 Task: Search one way flight ticket for 2 adults, 2 children, 2 infants in seat in first from Arcata/eureka: California Redwood Coast-humboldt County Airport to Gillette: Gillette Campbell County Airport on 5-1-2023. Choice of flights is Spirit. Number of bags: 2 checked bags. Price is upto 76000. Outbound departure time preference is 22:30.
Action: Mouse moved to (214, 252)
Screenshot: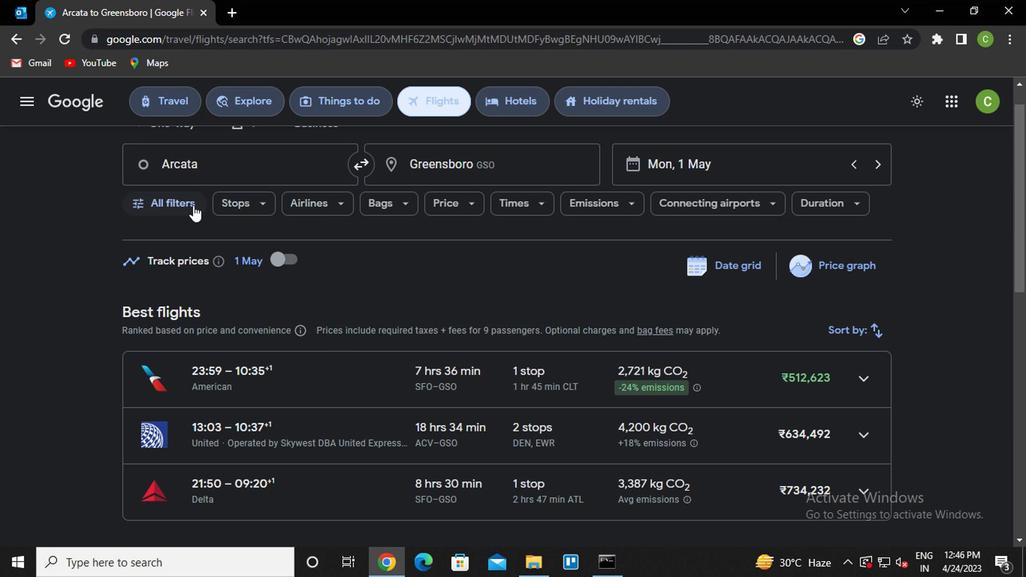
Action: Mouse scrolled (214, 252) with delta (0, 0)
Screenshot: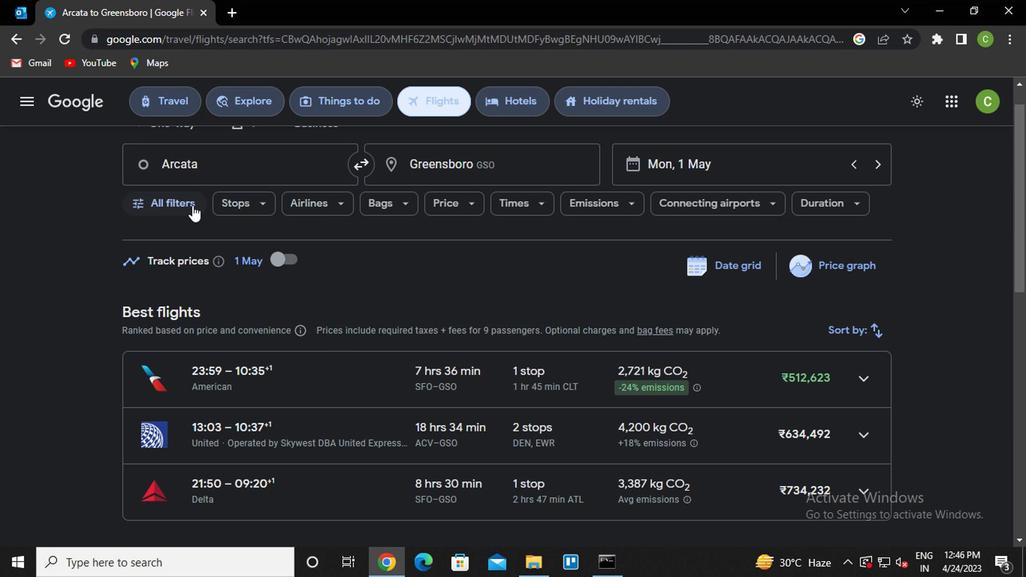 
Action: Mouse scrolled (214, 252) with delta (0, 0)
Screenshot: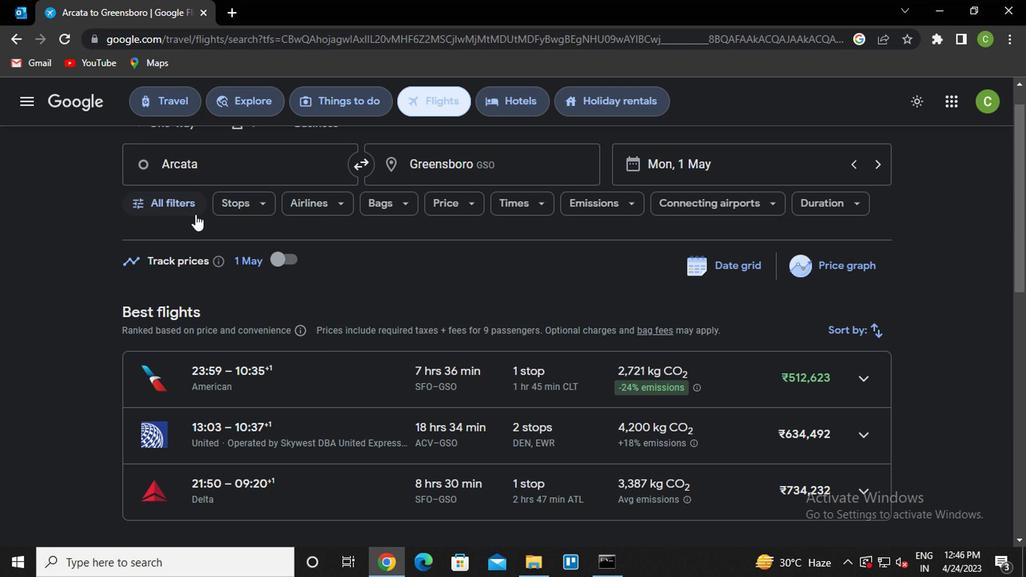 
Action: Mouse scrolled (214, 252) with delta (0, 0)
Screenshot: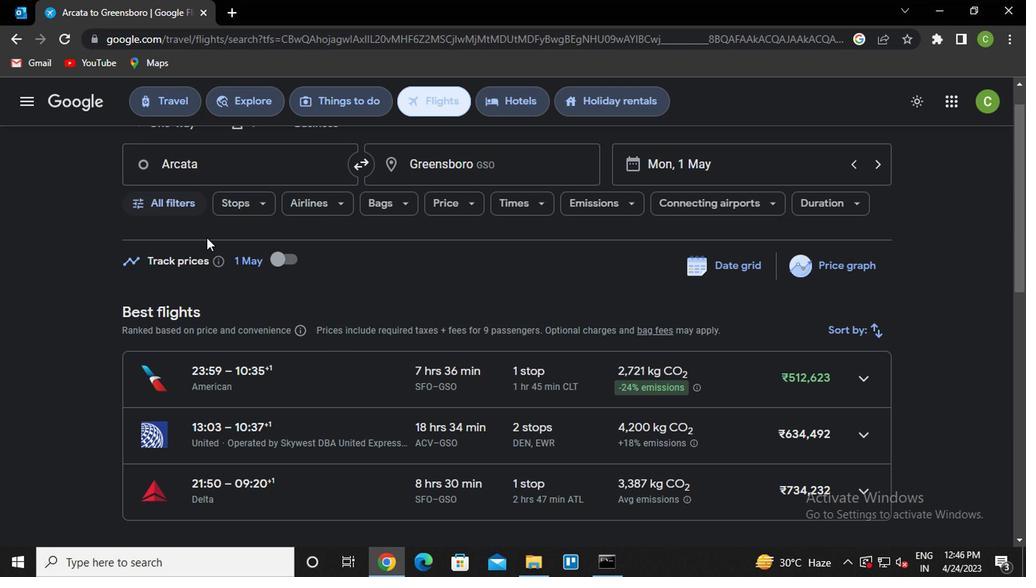 
Action: Mouse scrolled (214, 252) with delta (0, 0)
Screenshot: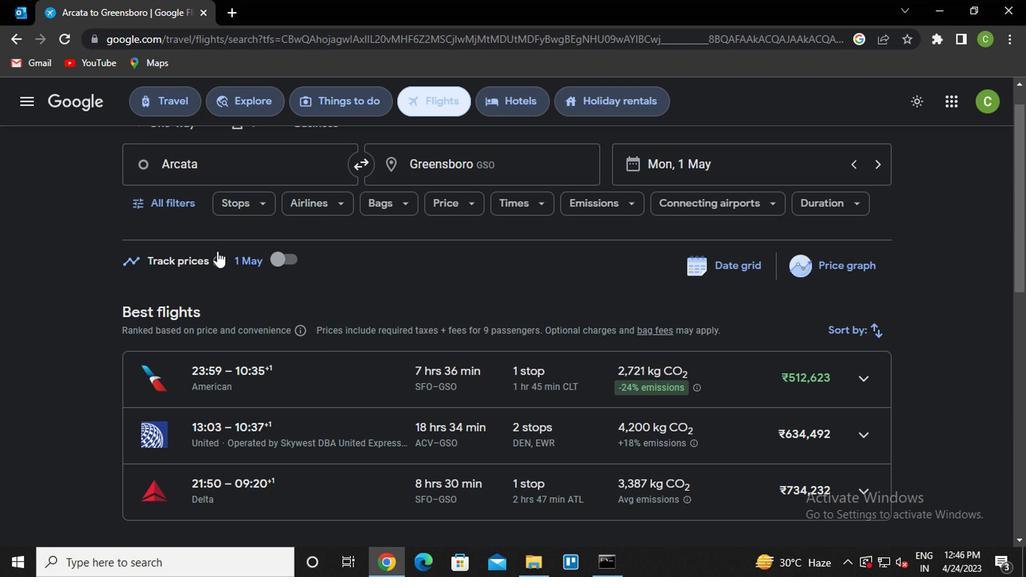 
Action: Mouse scrolled (214, 252) with delta (0, 0)
Screenshot: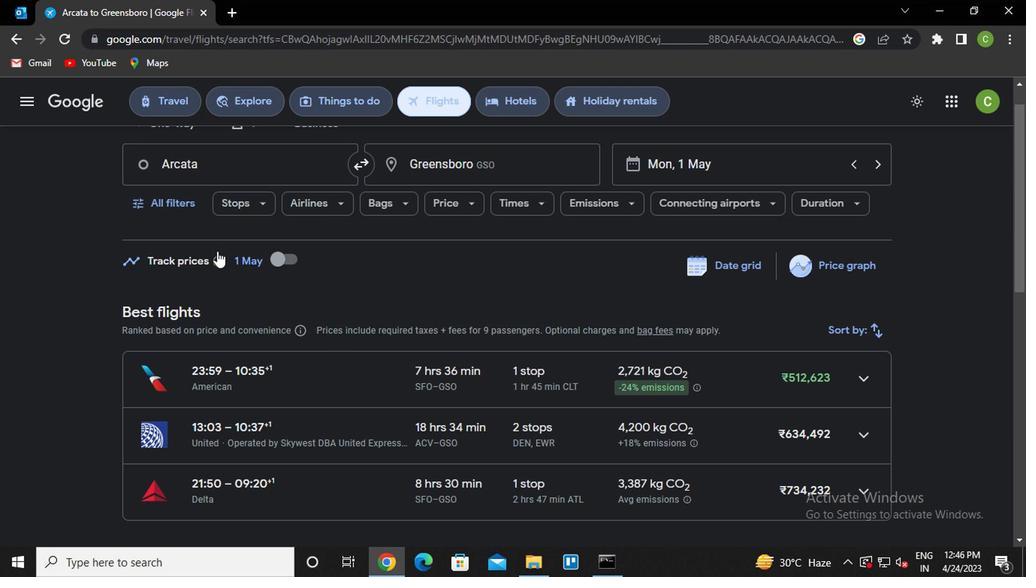 
Action: Mouse moved to (187, 164)
Screenshot: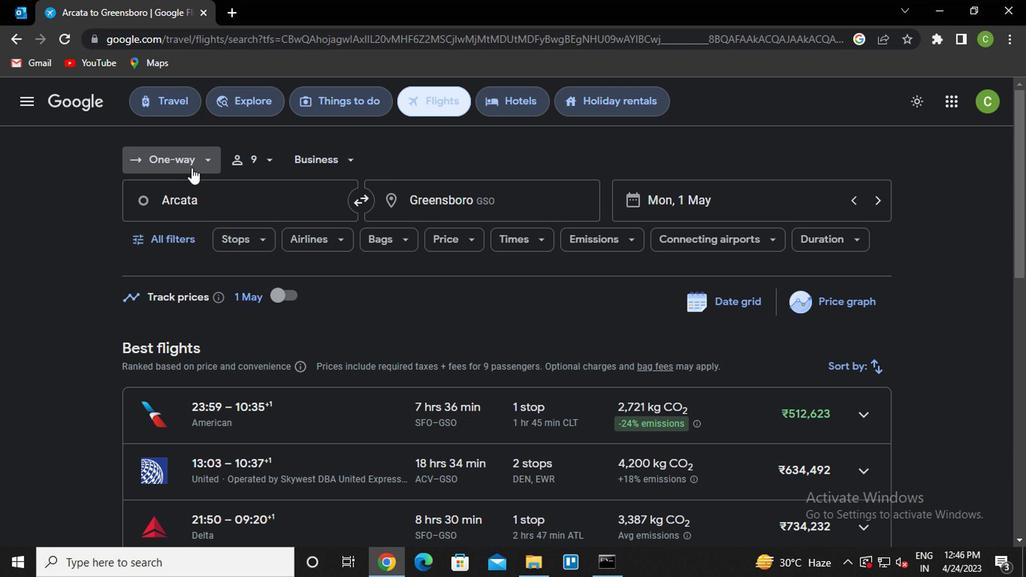 
Action: Mouse pressed left at (187, 164)
Screenshot: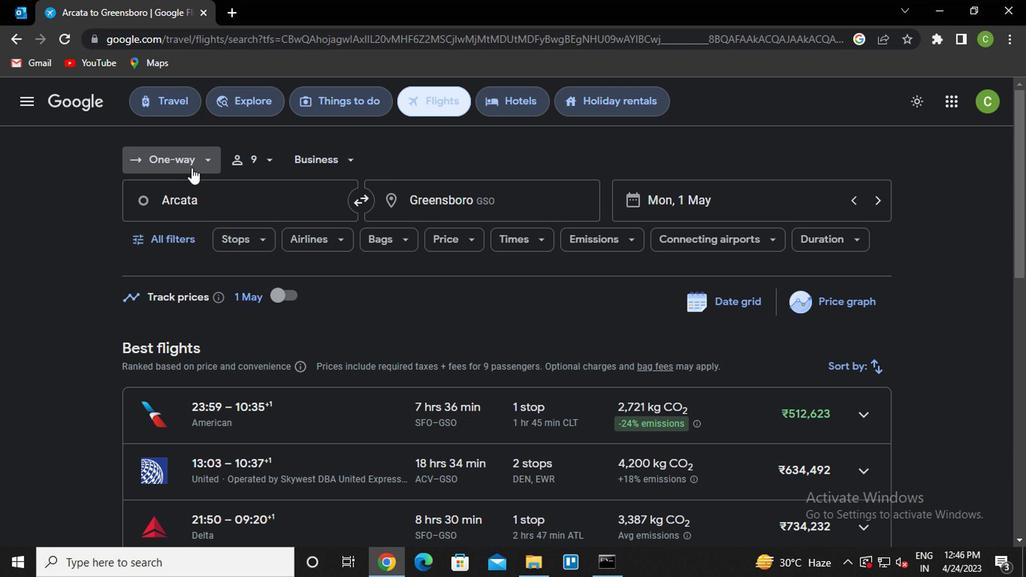 
Action: Mouse moved to (183, 220)
Screenshot: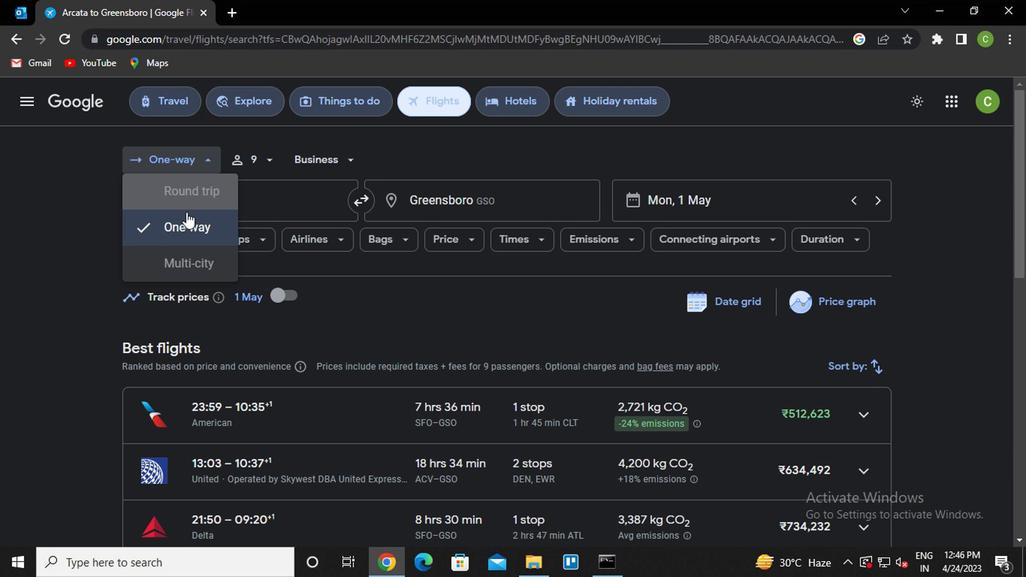 
Action: Mouse pressed left at (183, 220)
Screenshot: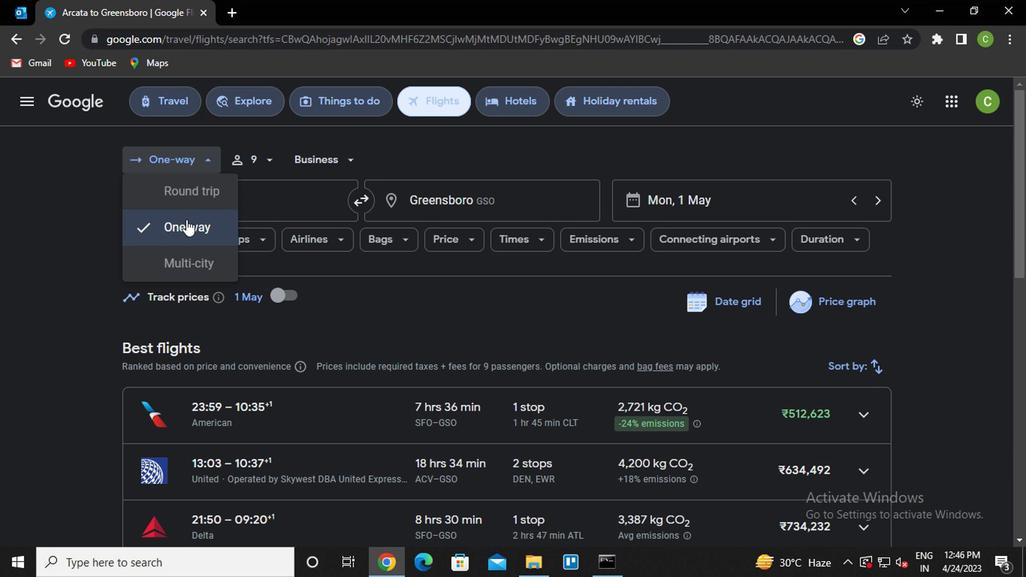 
Action: Mouse moved to (253, 168)
Screenshot: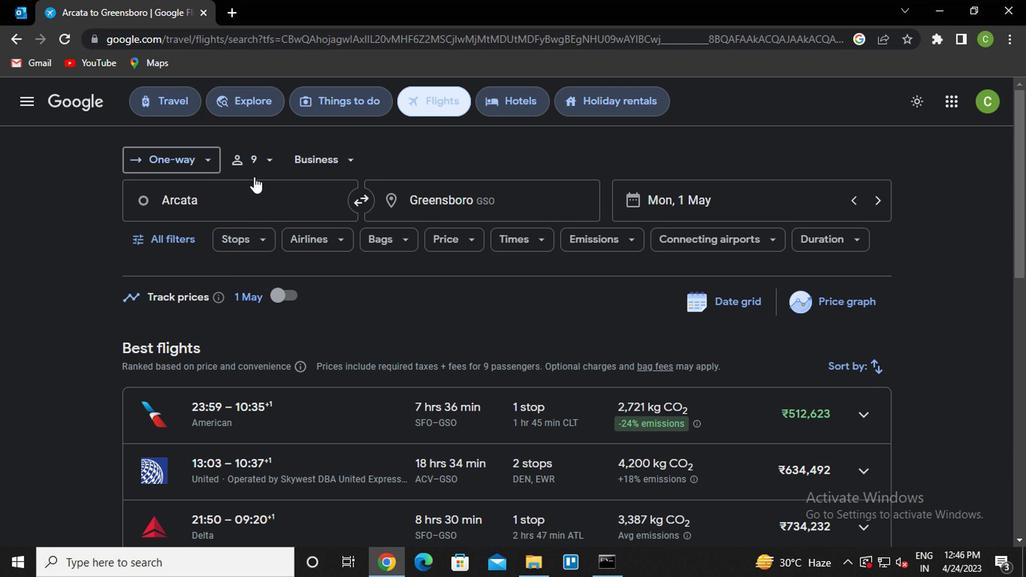 
Action: Mouse pressed left at (253, 168)
Screenshot: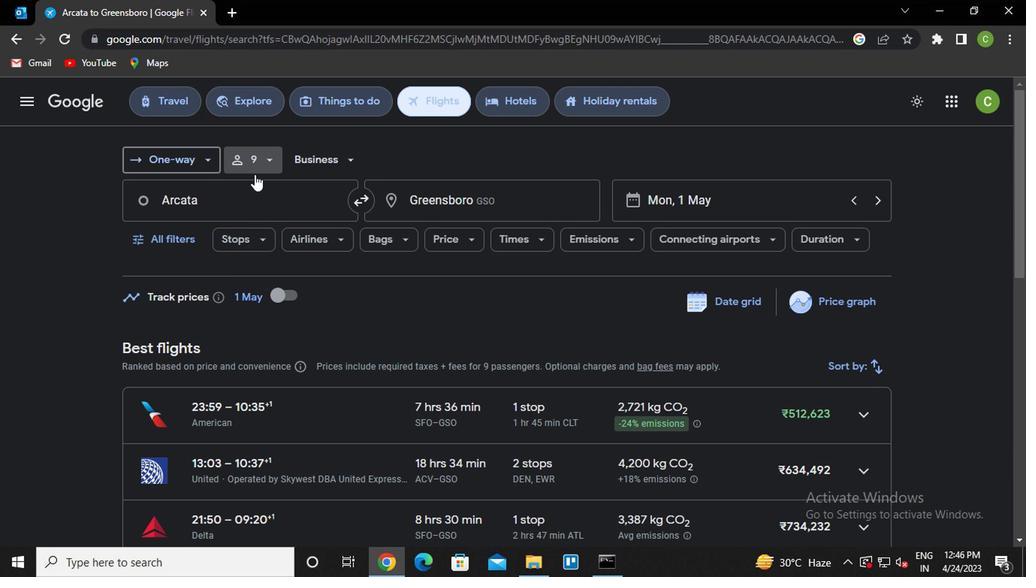 
Action: Mouse moved to (375, 200)
Screenshot: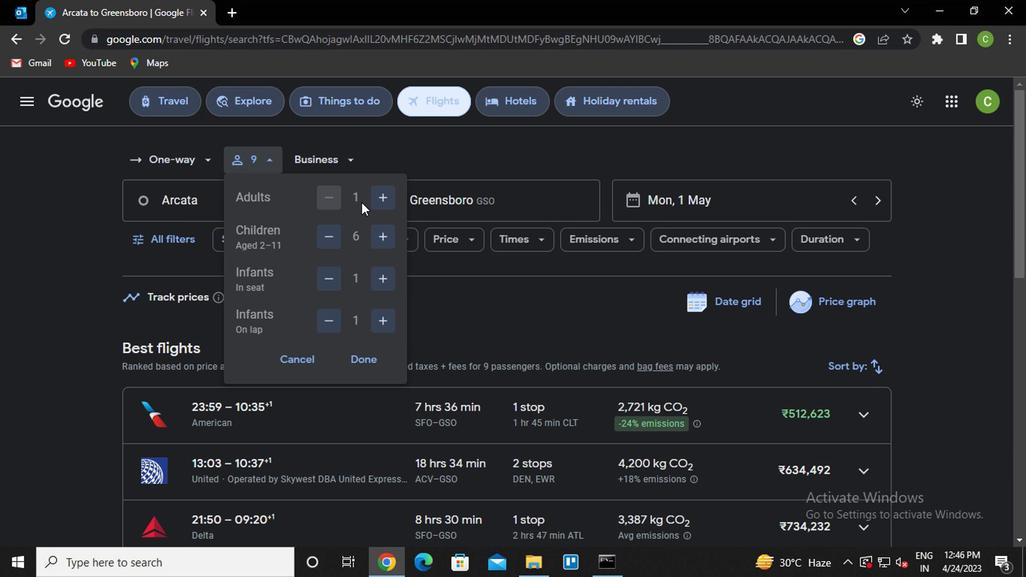 
Action: Mouse pressed left at (375, 200)
Screenshot: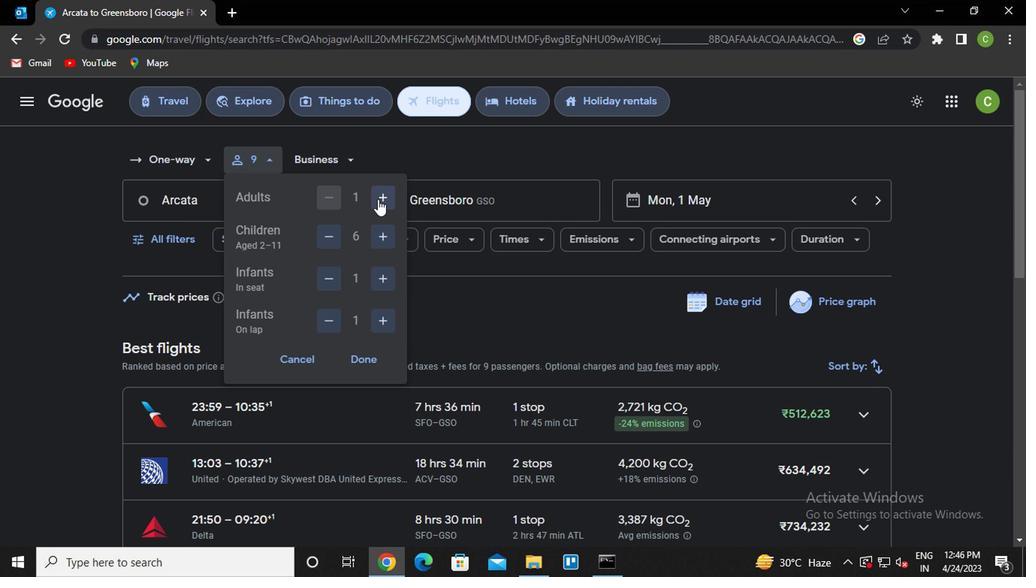 
Action: Mouse moved to (325, 229)
Screenshot: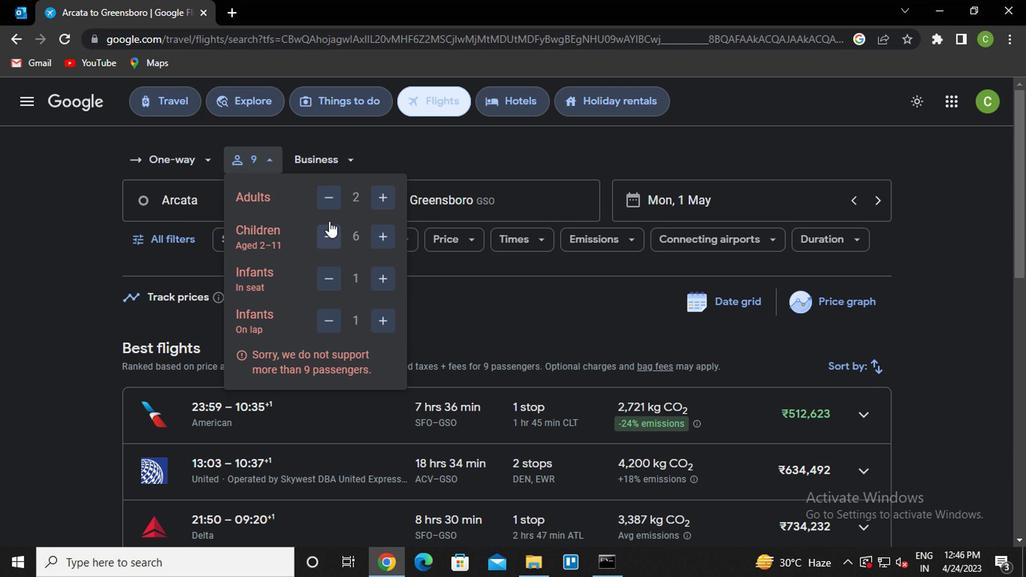 
Action: Mouse pressed left at (325, 229)
Screenshot: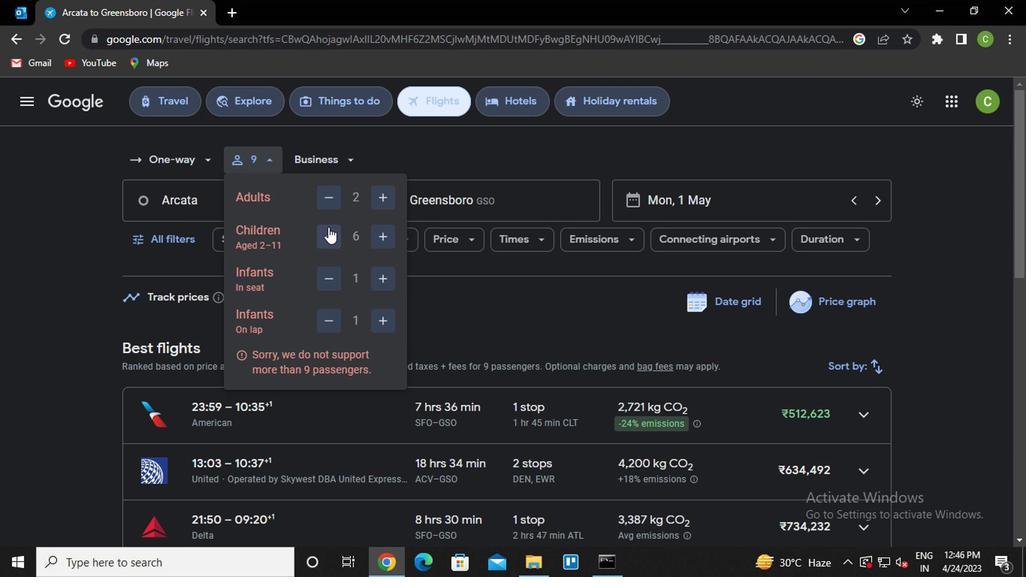 
Action: Mouse pressed left at (325, 229)
Screenshot: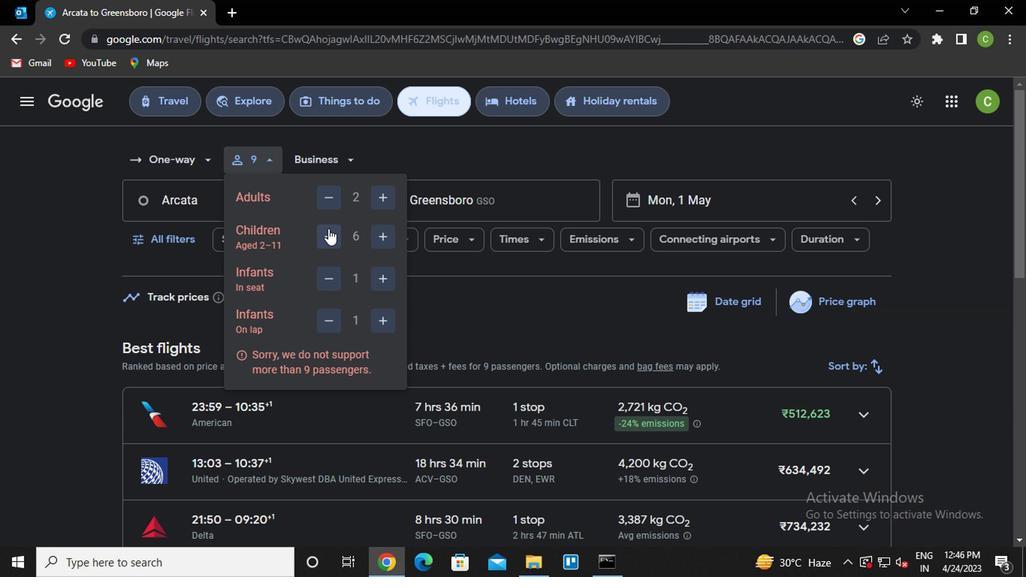 
Action: Mouse pressed left at (325, 229)
Screenshot: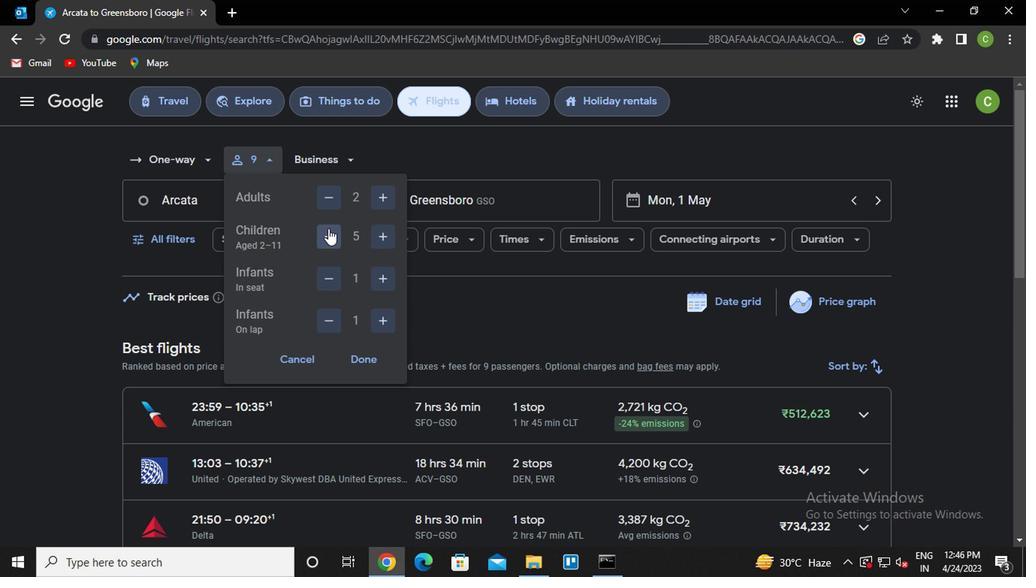 
Action: Mouse pressed left at (325, 229)
Screenshot: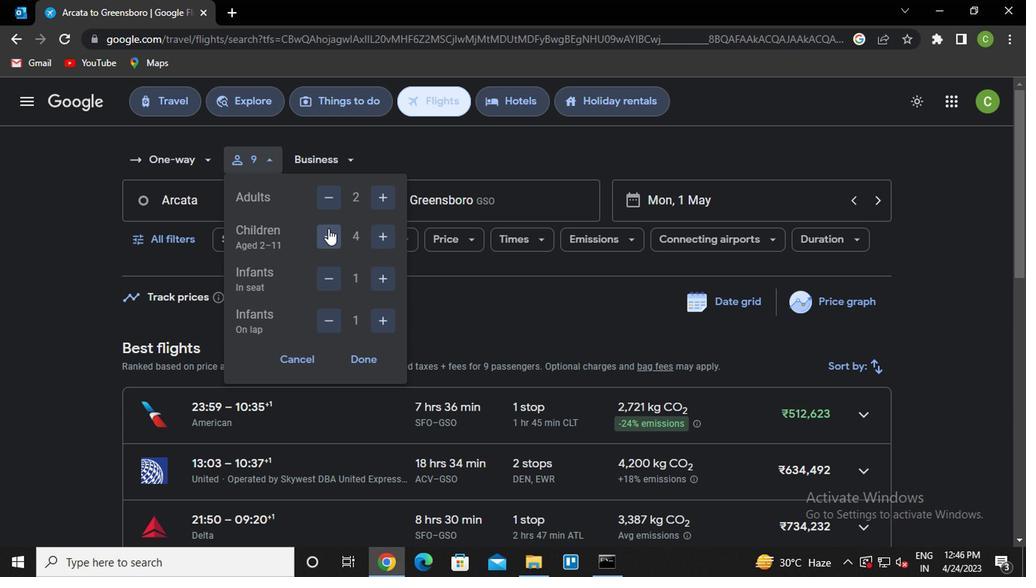 
Action: Mouse moved to (384, 275)
Screenshot: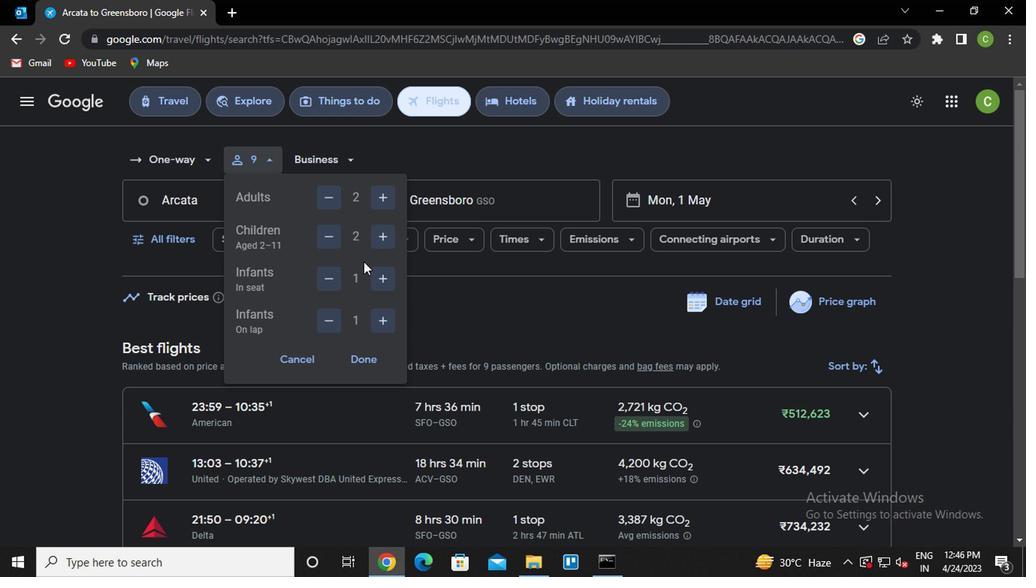 
Action: Mouse pressed left at (384, 275)
Screenshot: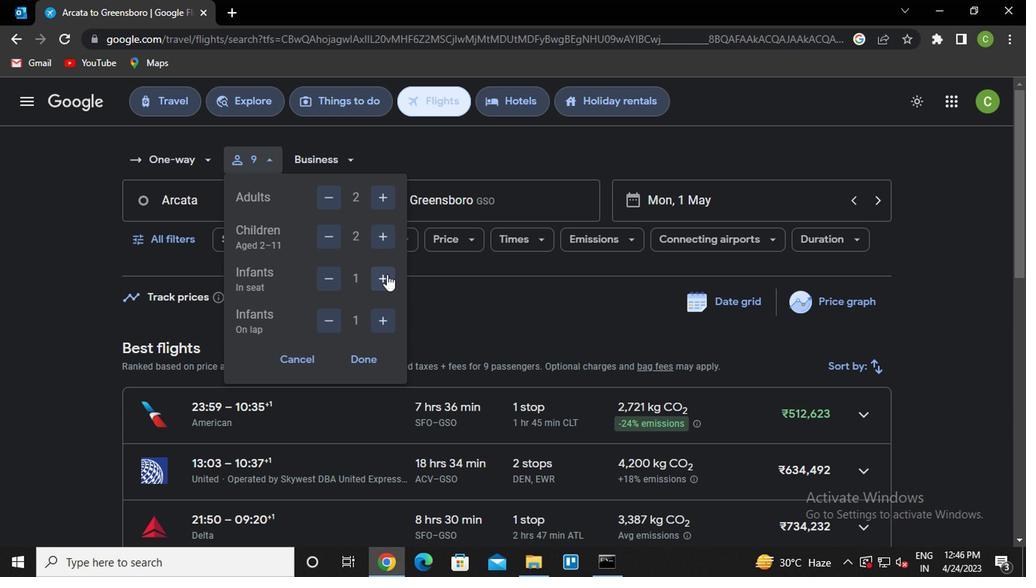 
Action: Mouse moved to (326, 327)
Screenshot: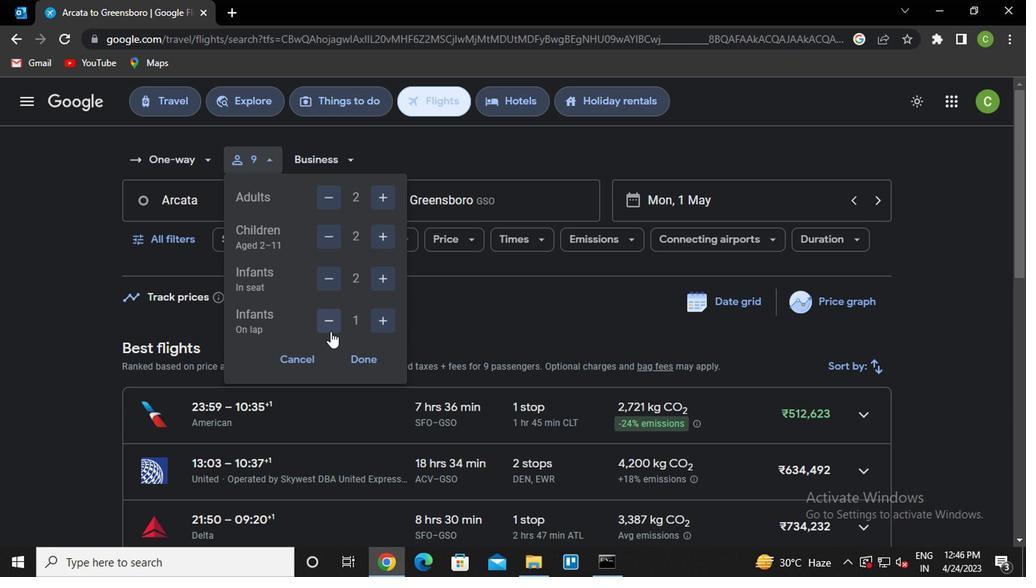 
Action: Mouse pressed left at (326, 327)
Screenshot: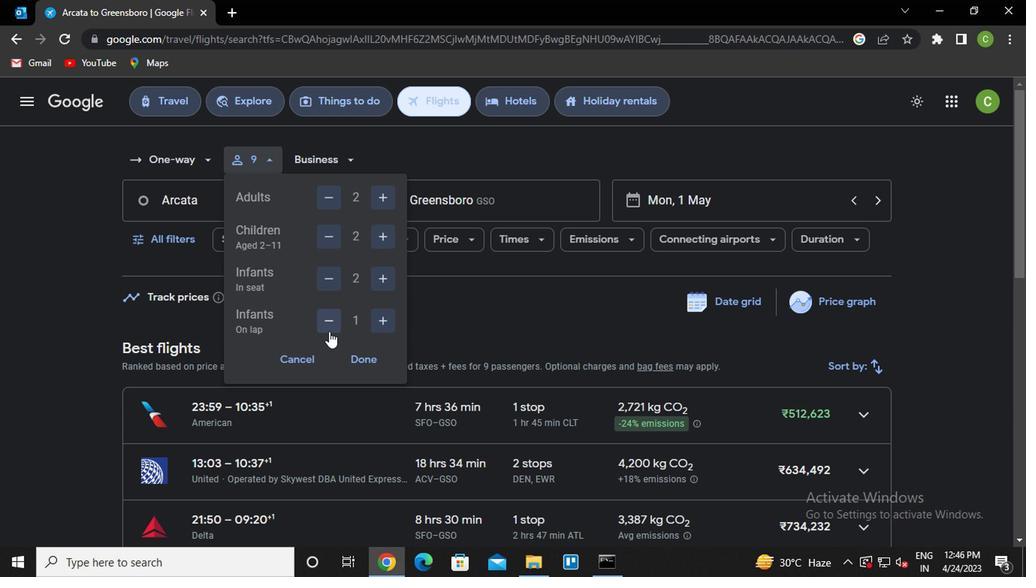 
Action: Mouse moved to (359, 362)
Screenshot: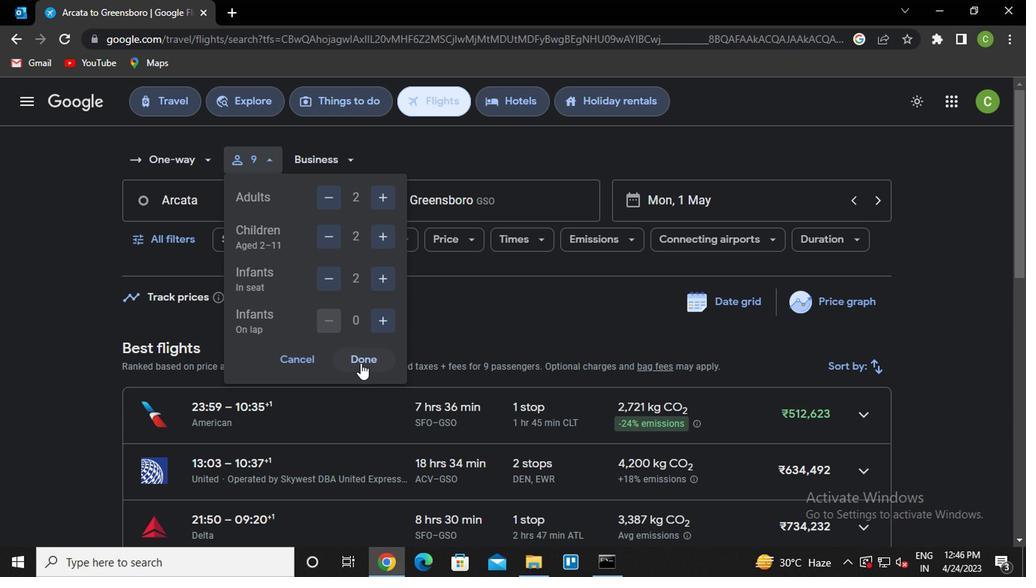 
Action: Mouse pressed left at (359, 362)
Screenshot: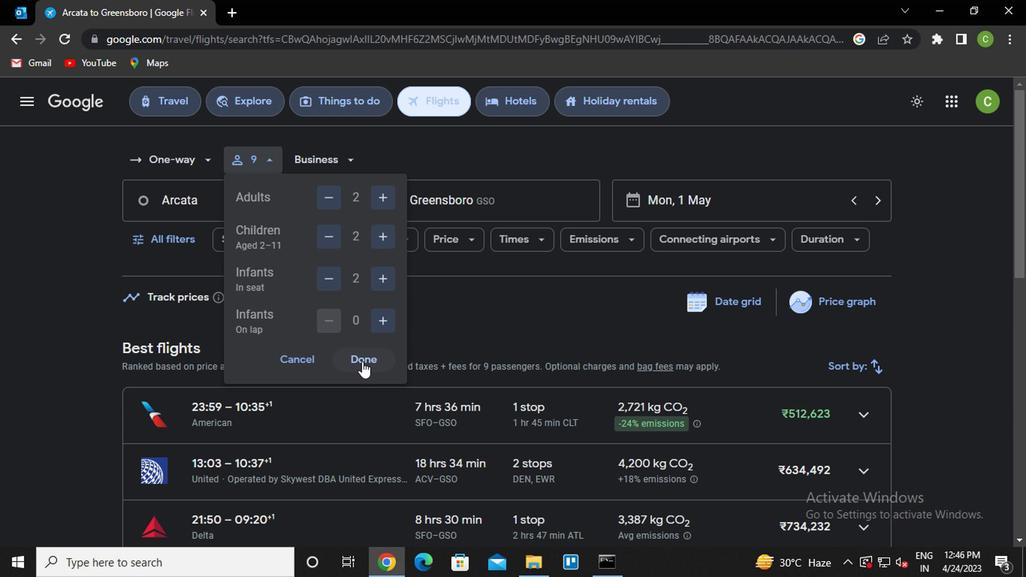 
Action: Mouse moved to (227, 206)
Screenshot: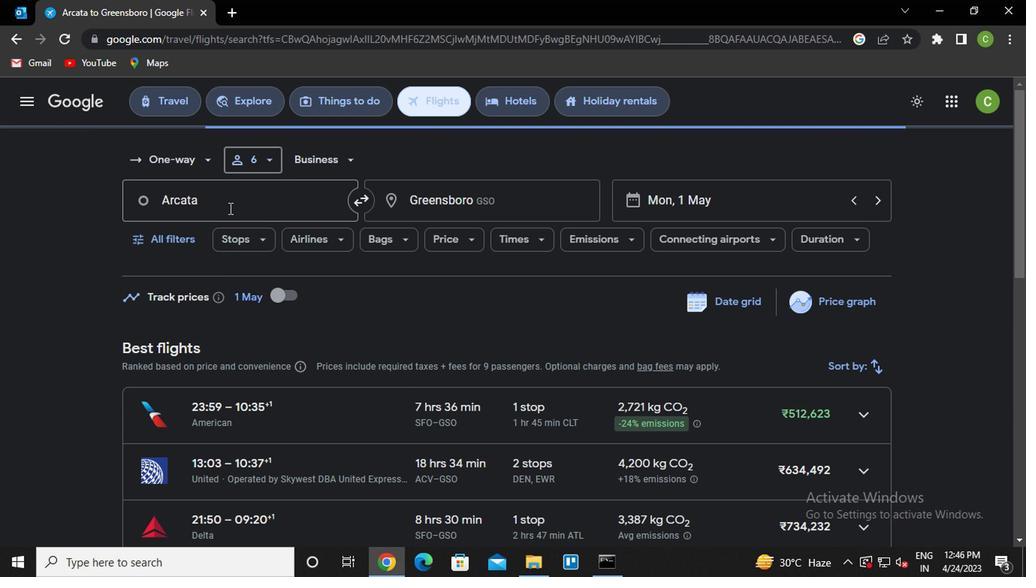 
Action: Mouse pressed left at (227, 206)
Screenshot: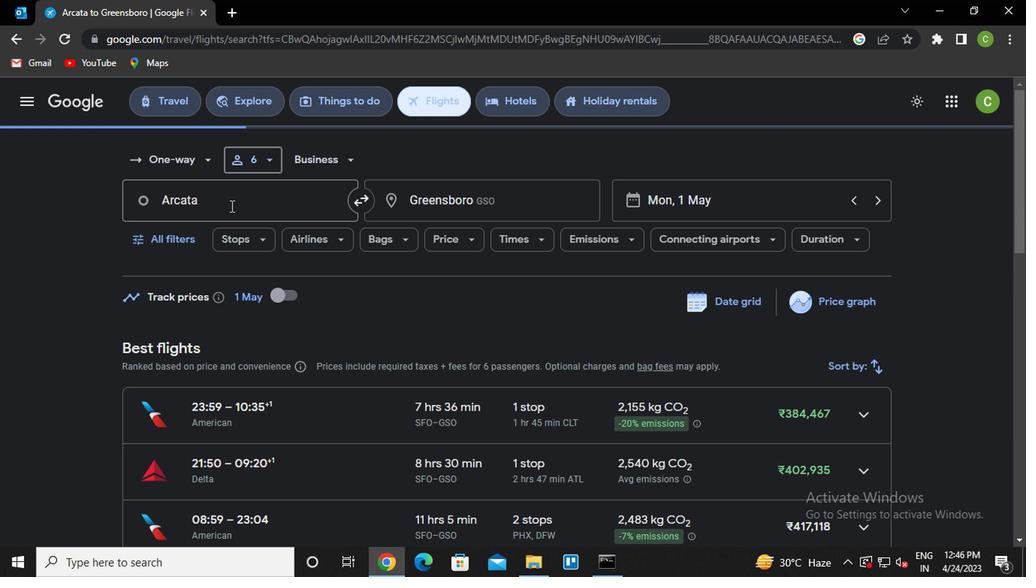
Action: Key pressed a<Key.caps_lock>rcata
Screenshot: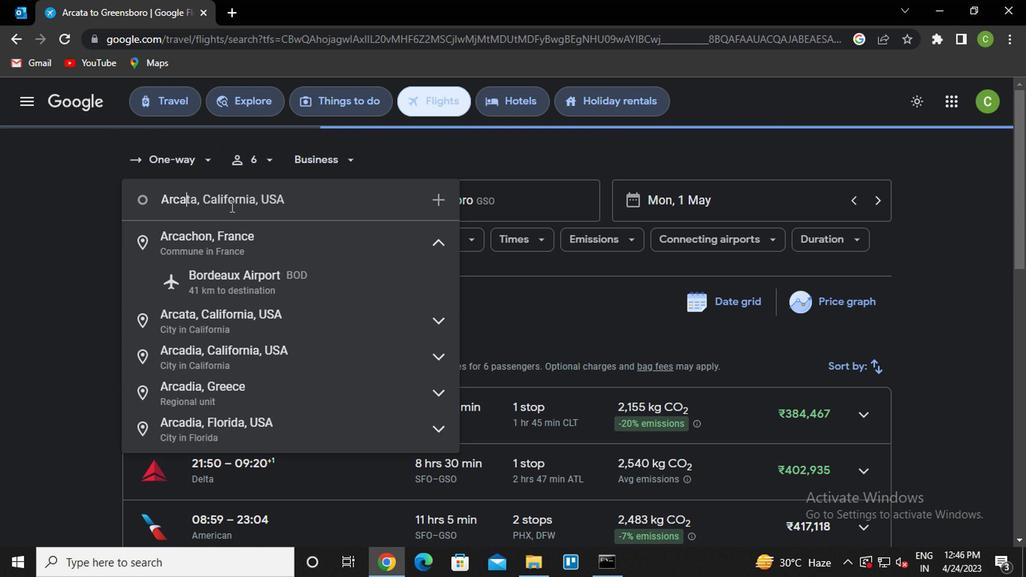 
Action: Mouse moved to (218, 274)
Screenshot: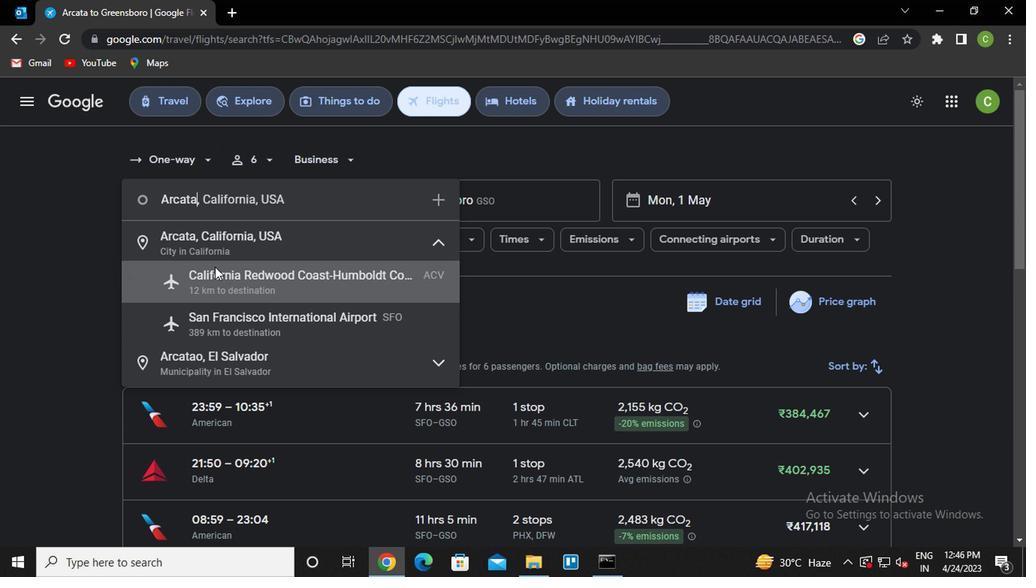 
Action: Mouse pressed left at (218, 274)
Screenshot: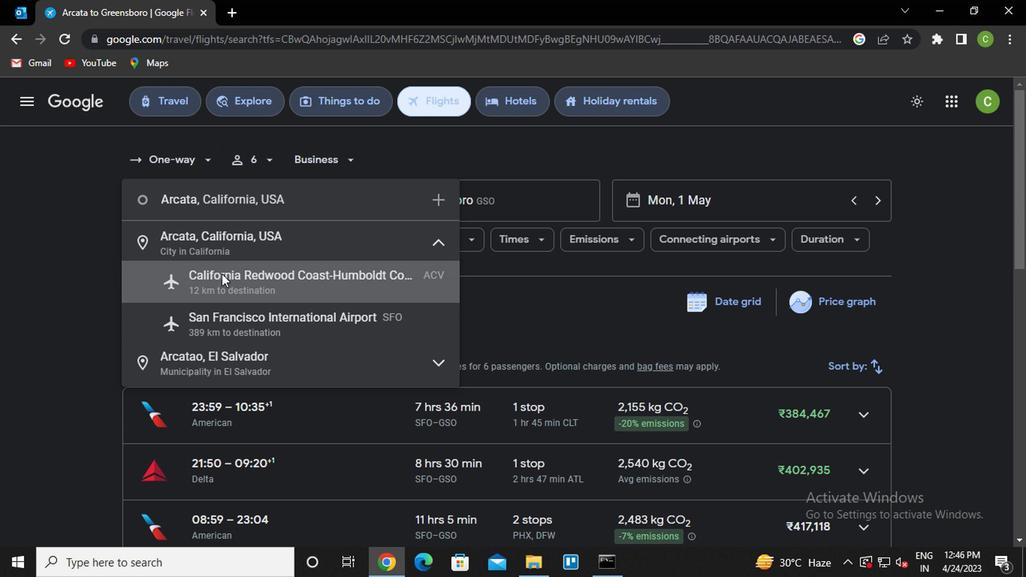 
Action: Mouse moved to (513, 201)
Screenshot: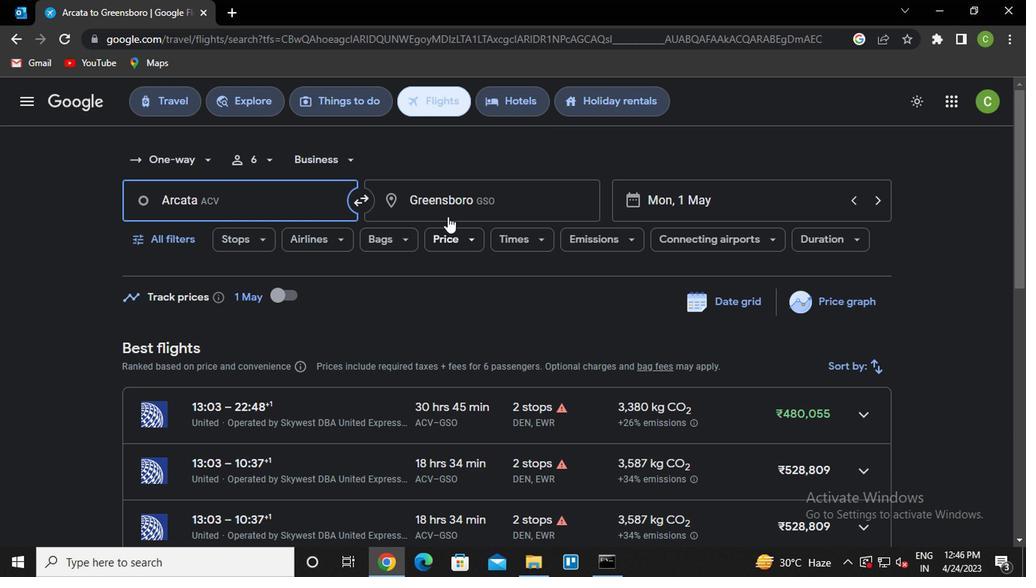 
Action: Mouse pressed left at (513, 201)
Screenshot: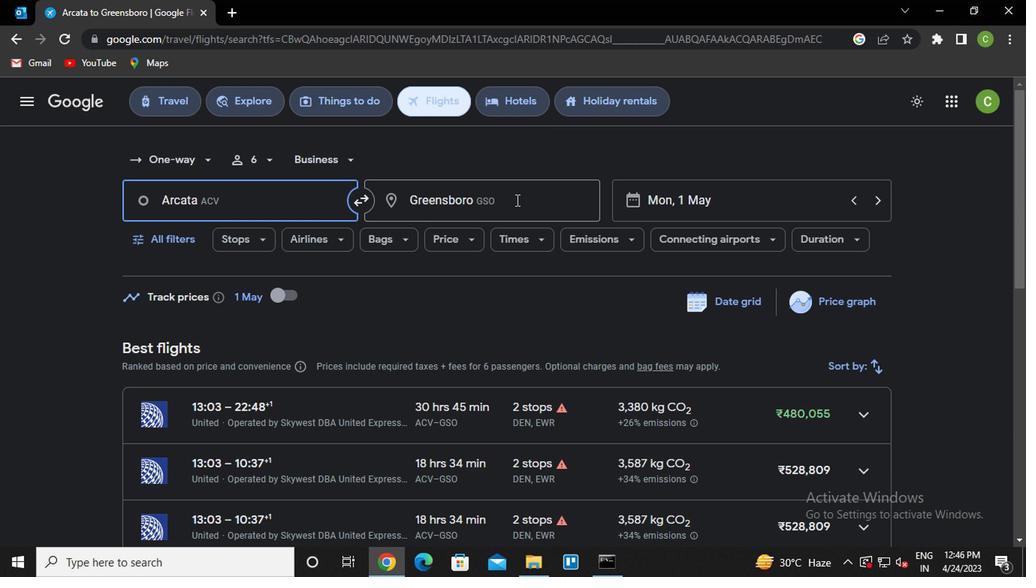 
Action: Key pressed <Key.caps_lock>g<Key.caps_lock>illette
Screenshot: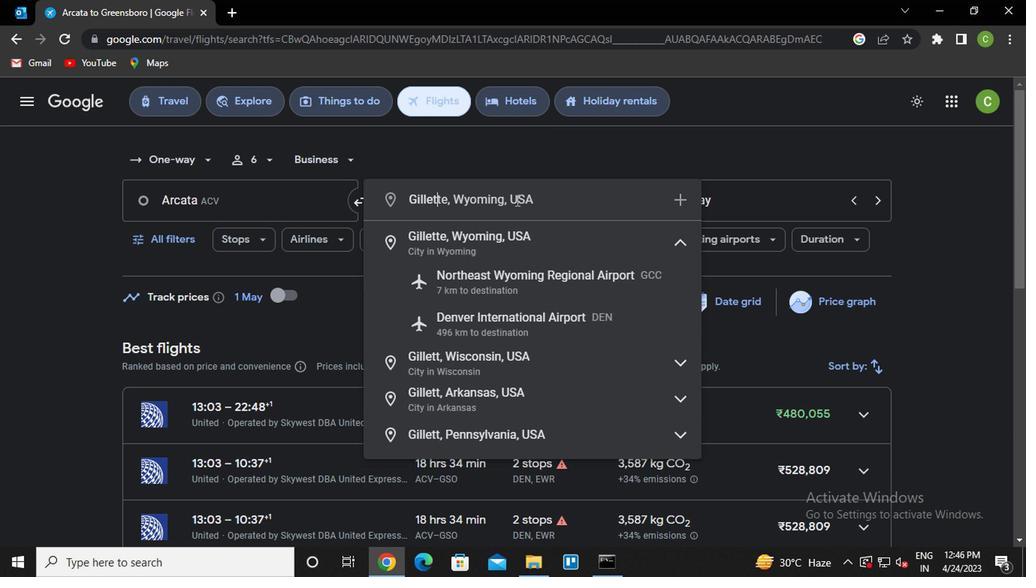 
Action: Mouse moved to (517, 252)
Screenshot: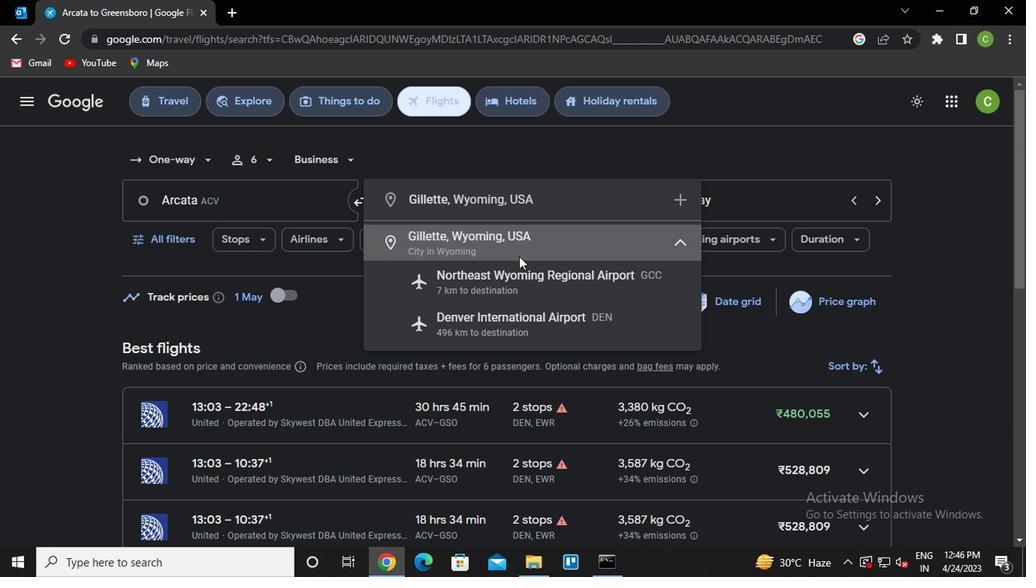 
Action: Mouse pressed left at (517, 252)
Screenshot: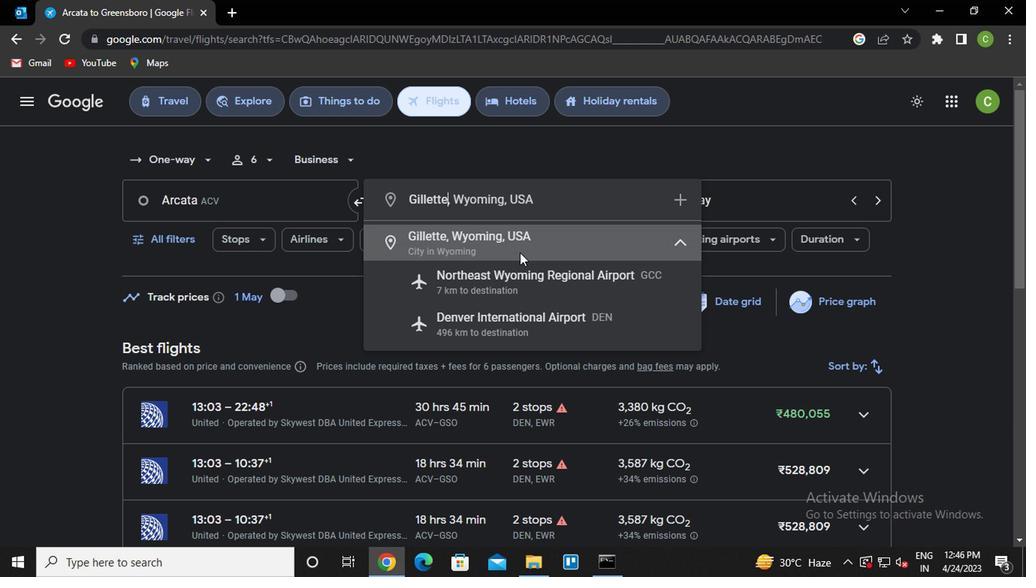 
Action: Mouse moved to (667, 205)
Screenshot: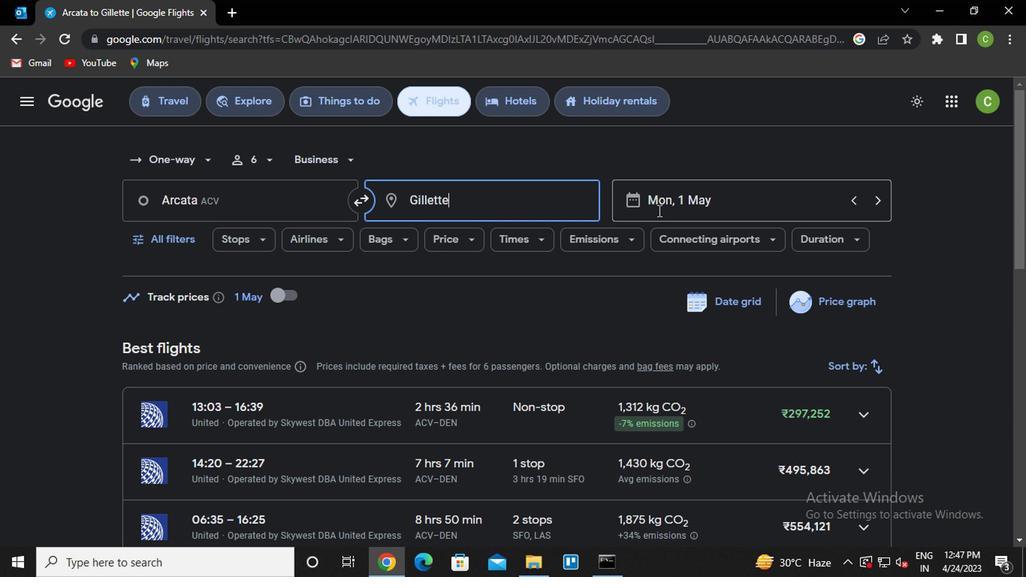 
Action: Mouse pressed left at (667, 205)
Screenshot: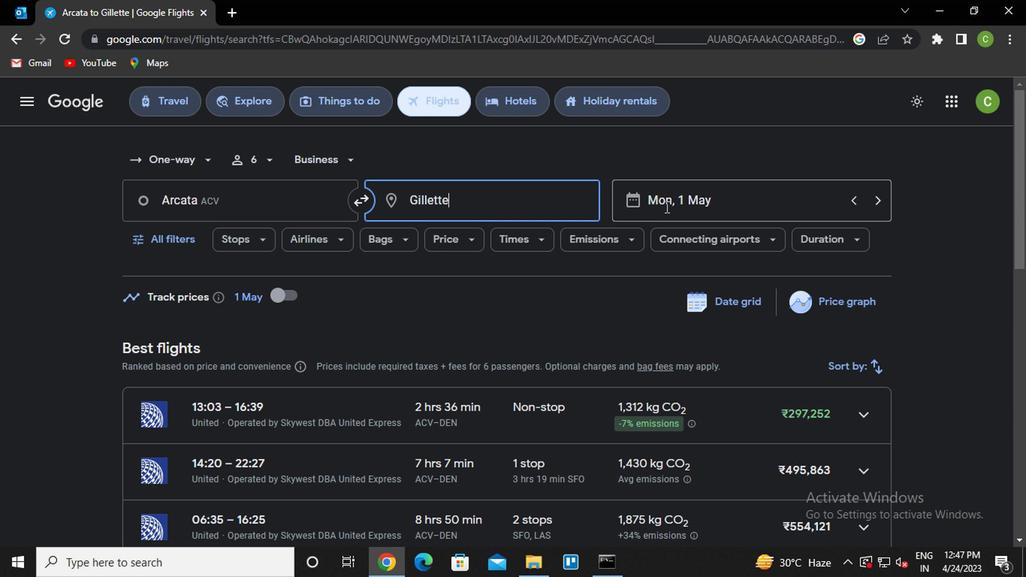
Action: Mouse moved to (680, 265)
Screenshot: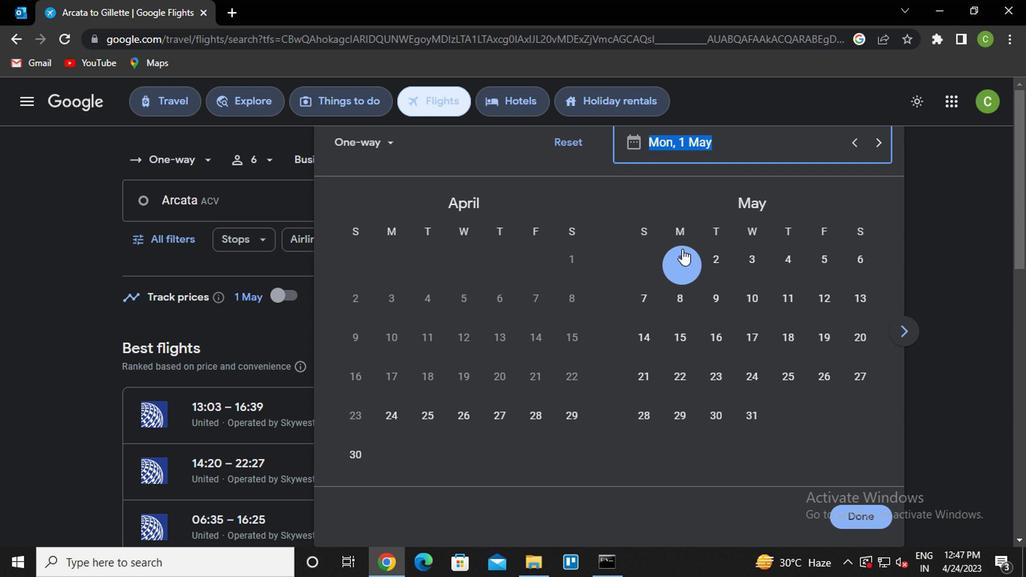 
Action: Mouse pressed left at (680, 265)
Screenshot: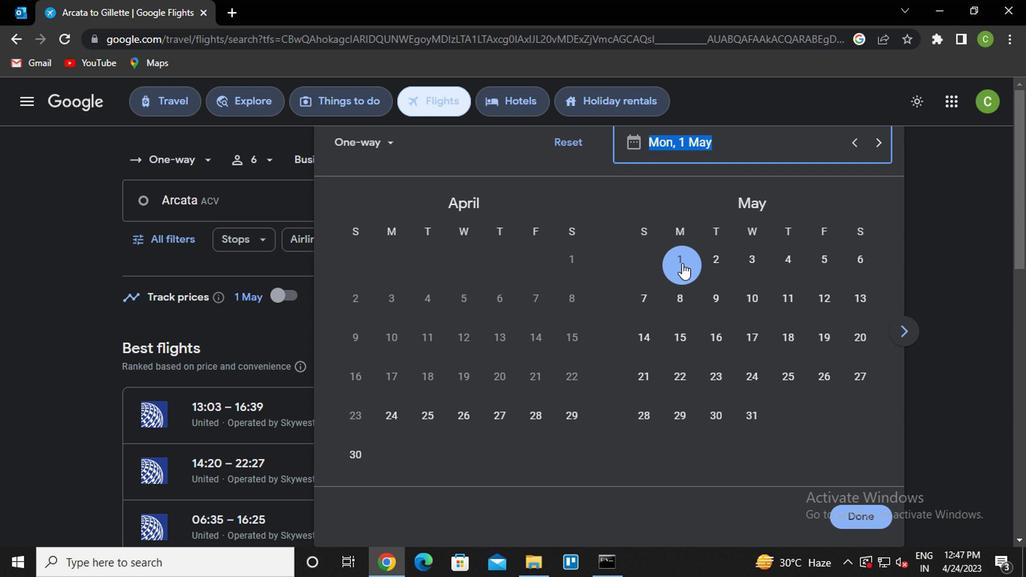 
Action: Mouse moved to (855, 528)
Screenshot: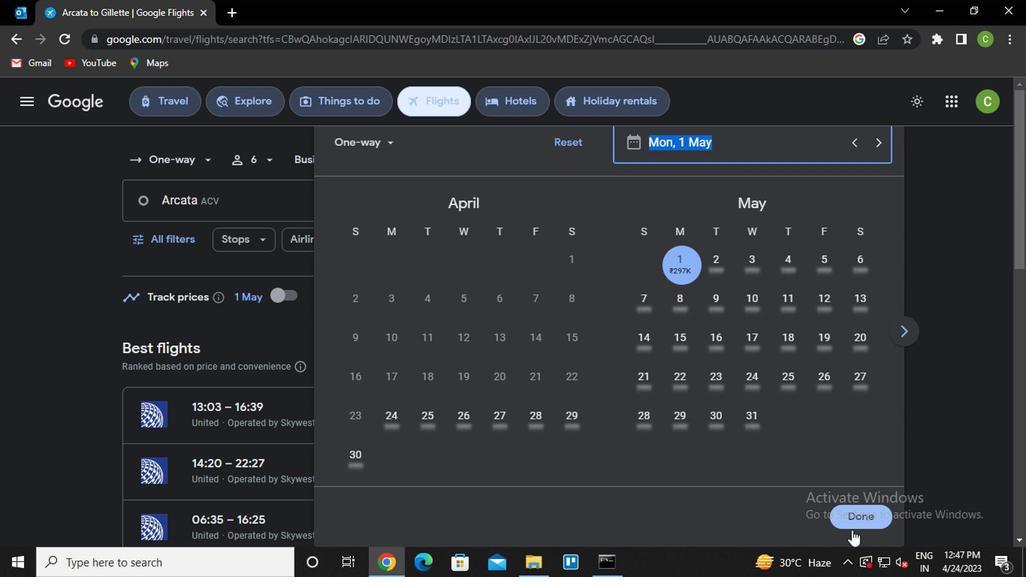 
Action: Mouse pressed left at (855, 528)
Screenshot: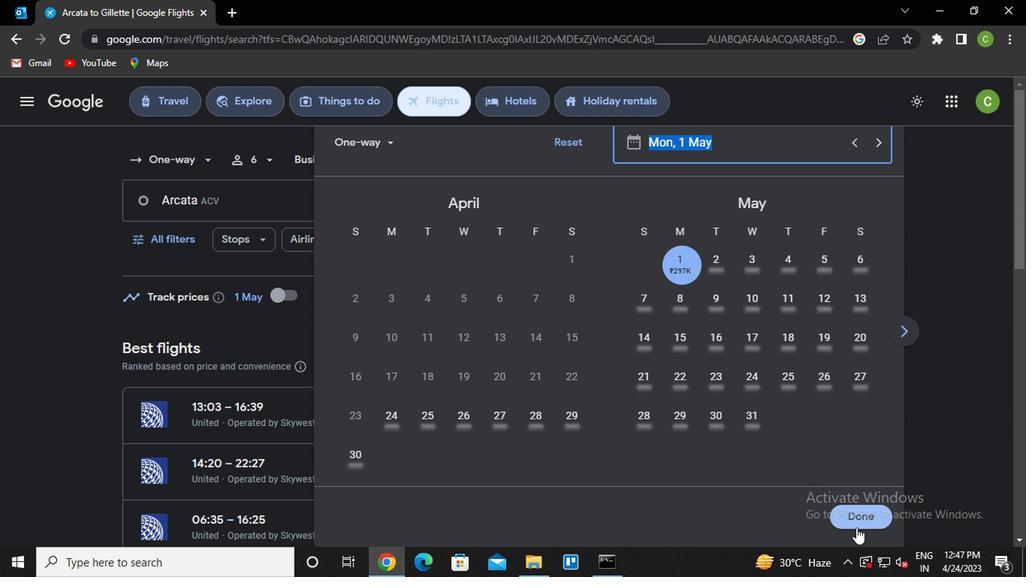 
Action: Mouse moved to (150, 243)
Screenshot: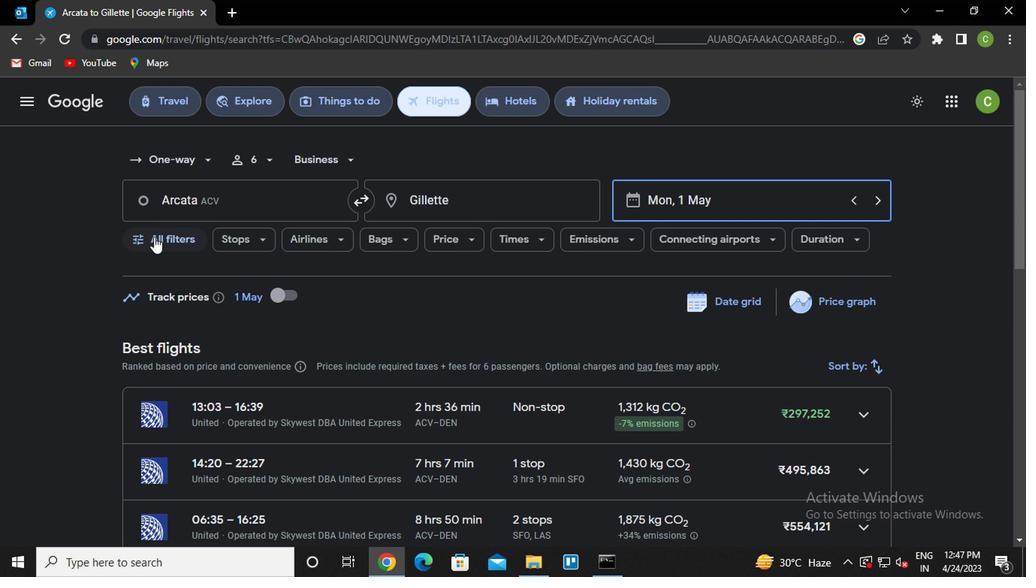 
Action: Mouse pressed left at (150, 243)
Screenshot: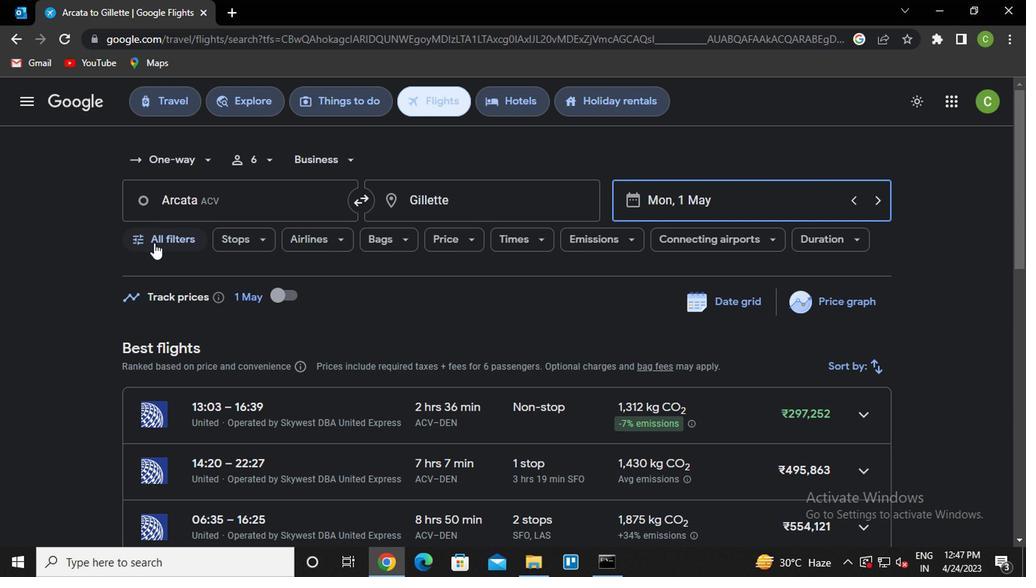 
Action: Mouse moved to (226, 320)
Screenshot: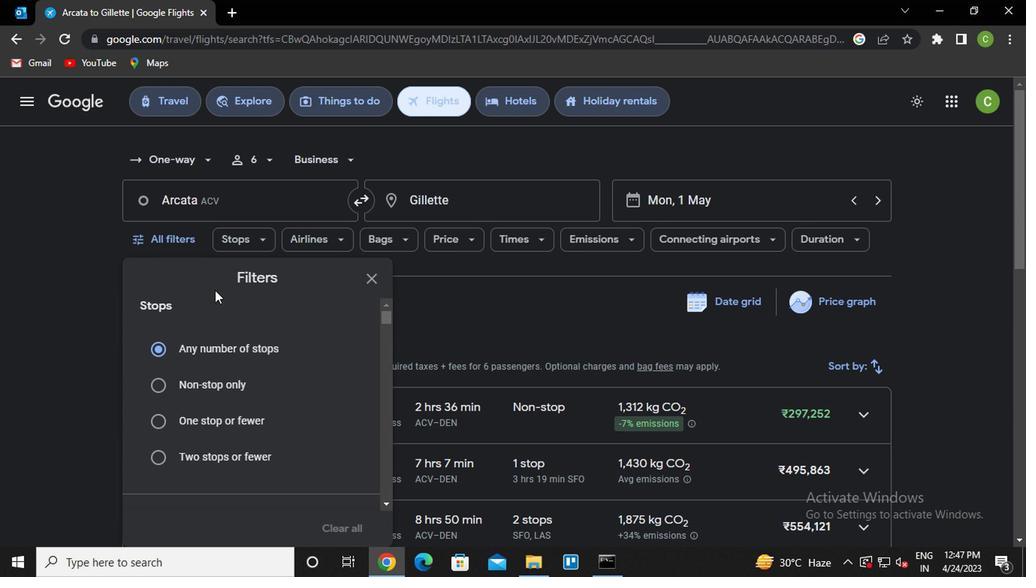
Action: Mouse scrolled (226, 319) with delta (0, 0)
Screenshot: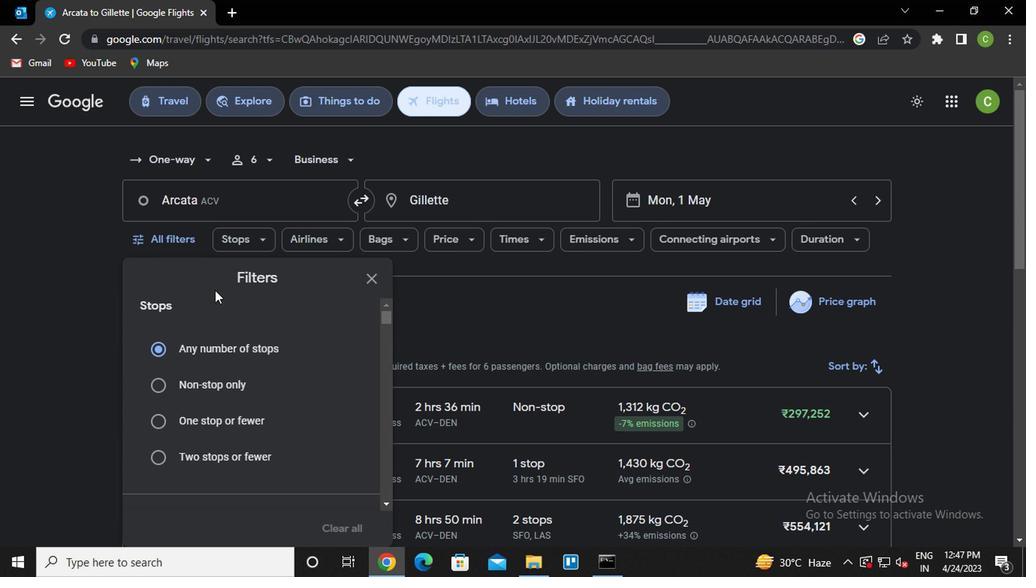 
Action: Mouse moved to (228, 325)
Screenshot: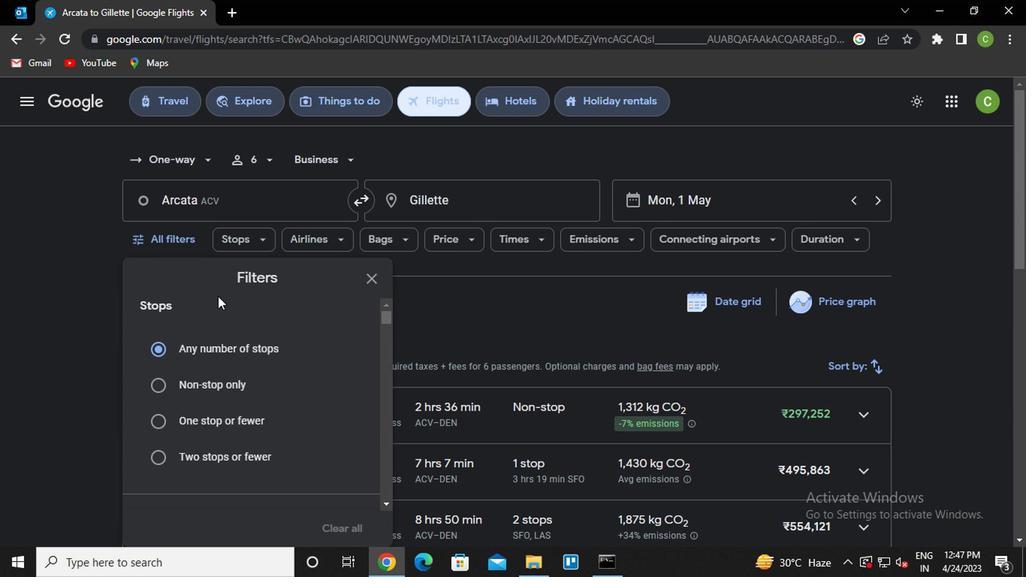 
Action: Mouse scrolled (228, 325) with delta (0, 0)
Screenshot: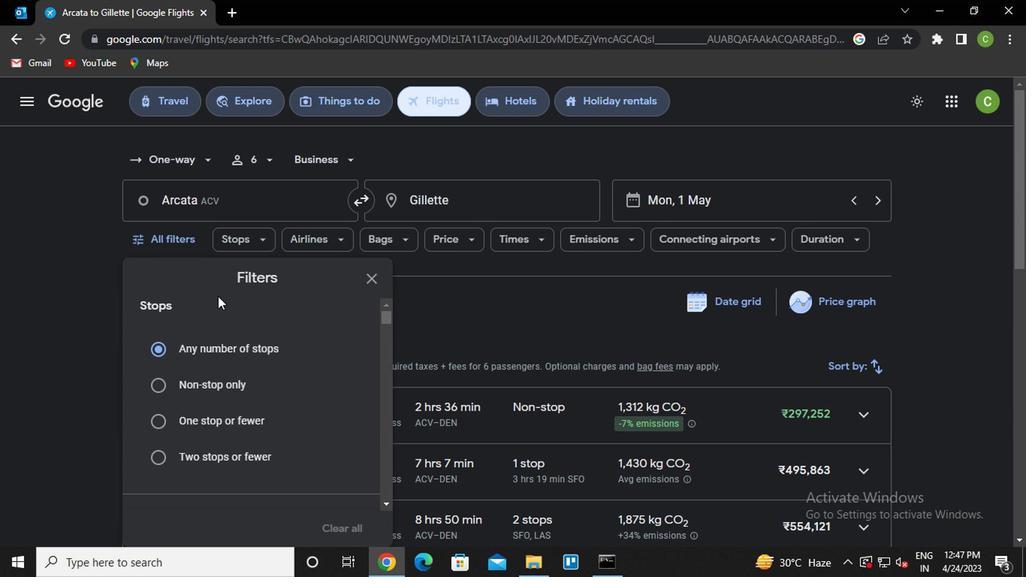 
Action: Mouse moved to (230, 328)
Screenshot: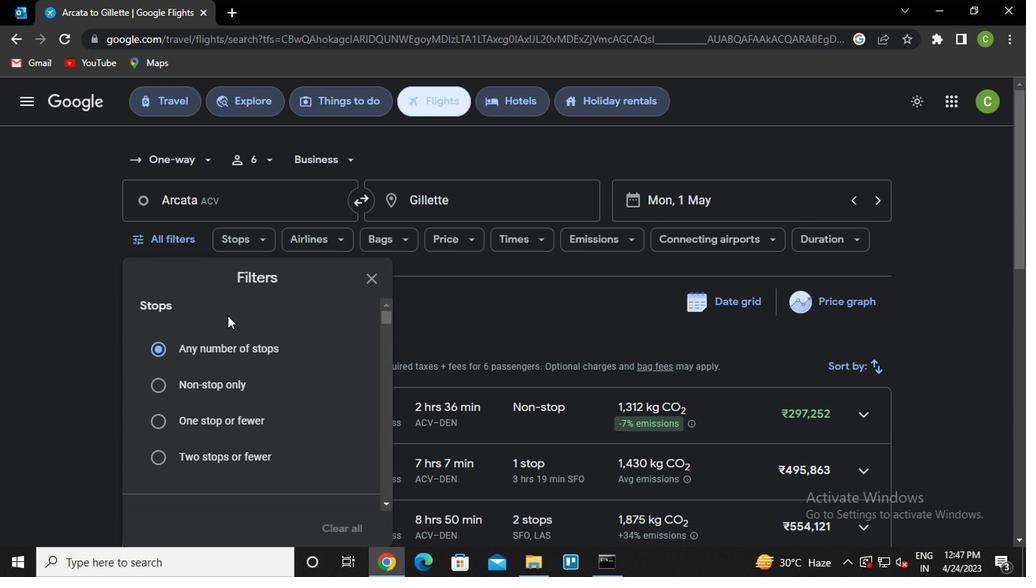
Action: Mouse scrolled (230, 327) with delta (0, -1)
Screenshot: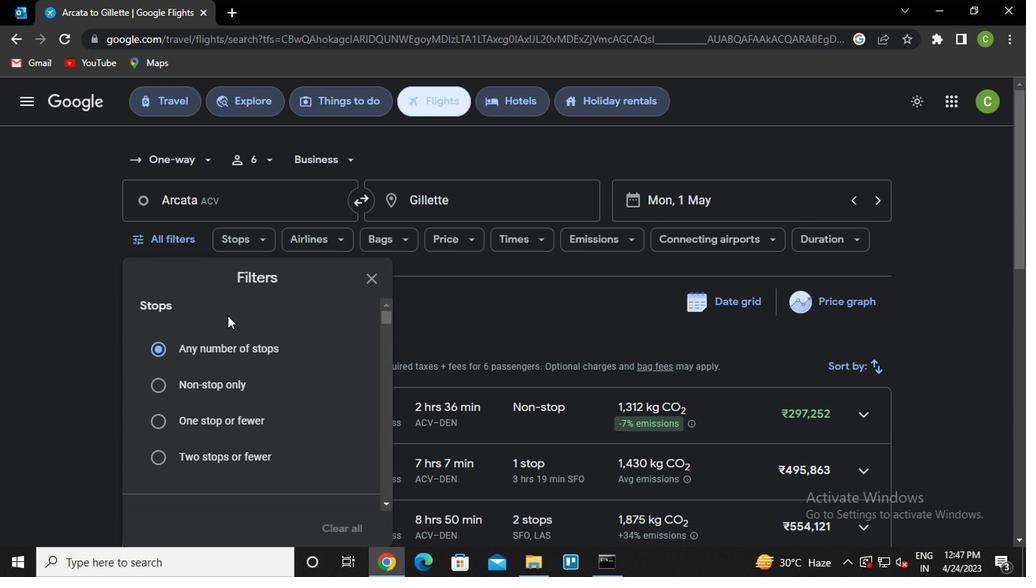 
Action: Mouse moved to (233, 331)
Screenshot: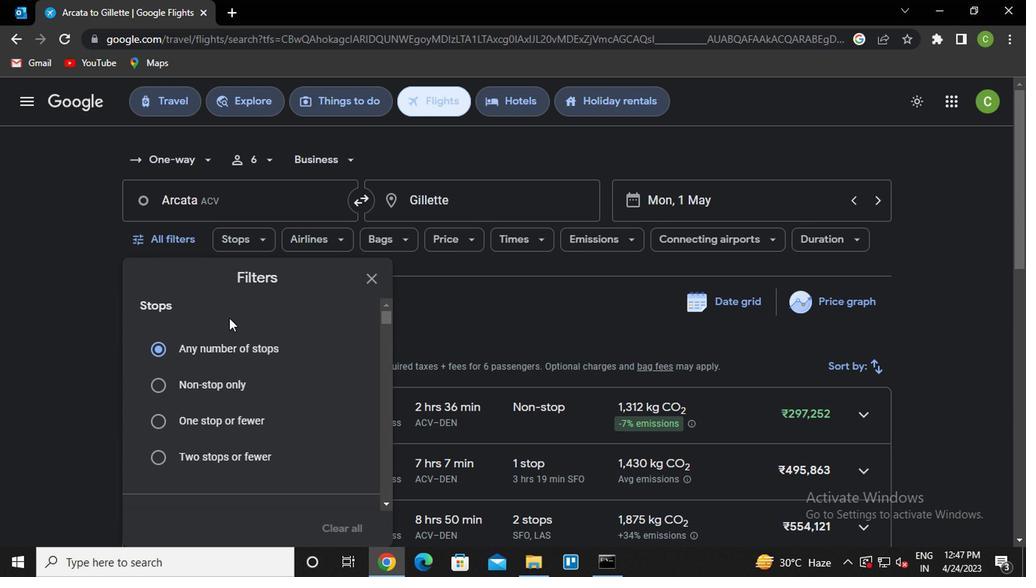 
Action: Mouse scrolled (233, 330) with delta (0, 0)
Screenshot: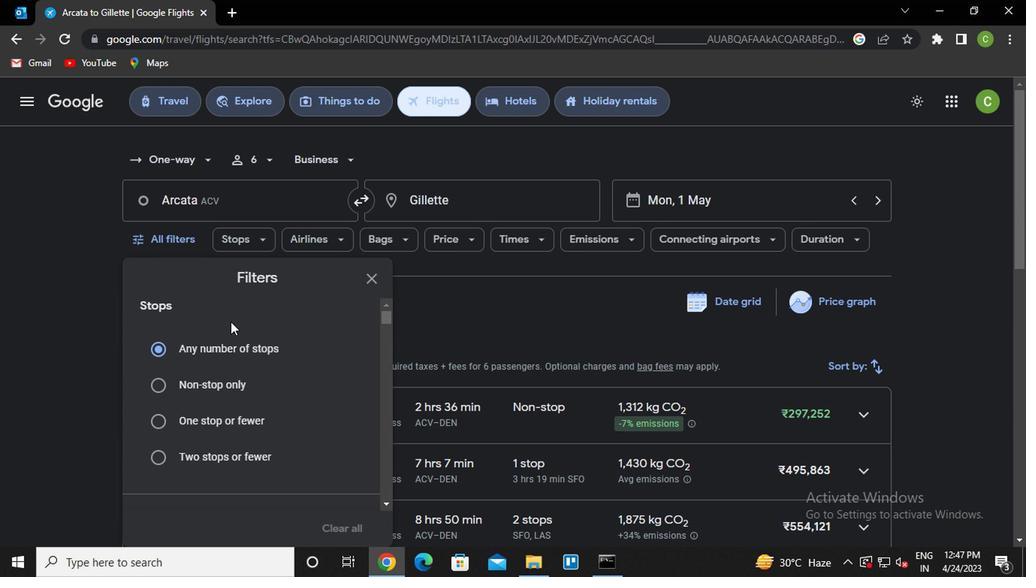 
Action: Mouse moved to (237, 363)
Screenshot: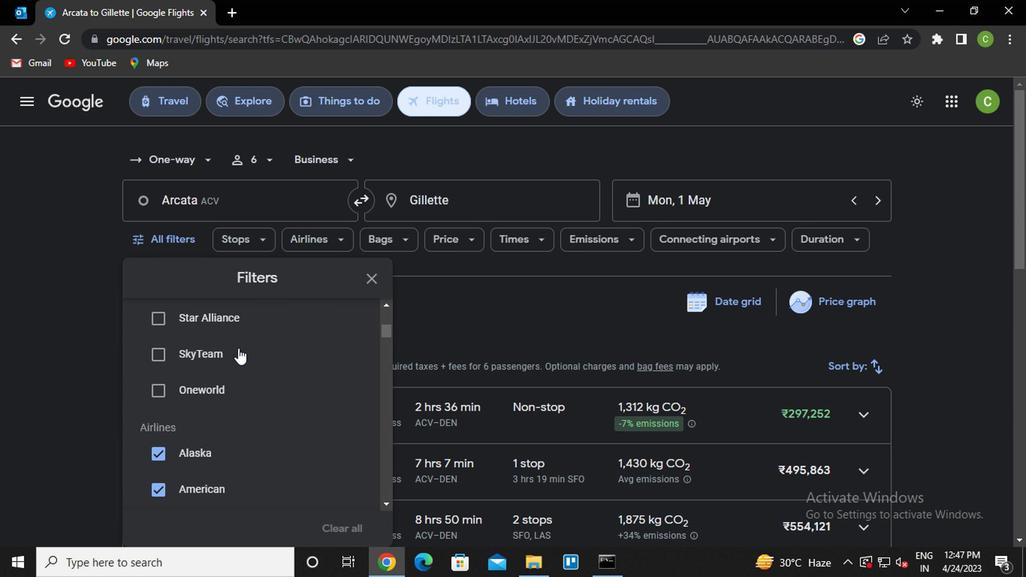 
Action: Mouse scrolled (237, 362) with delta (0, 0)
Screenshot: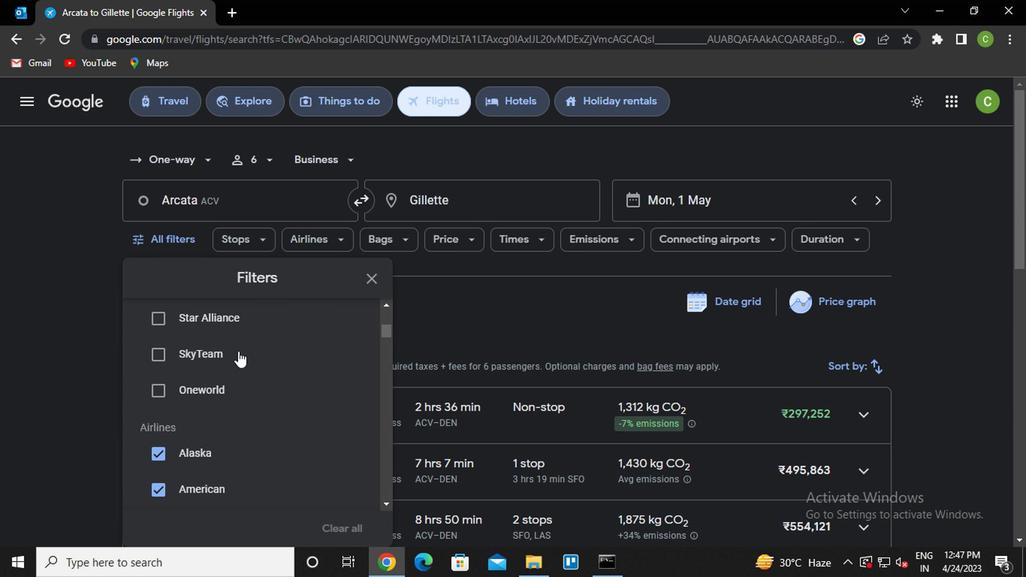 
Action: Mouse moved to (237, 364)
Screenshot: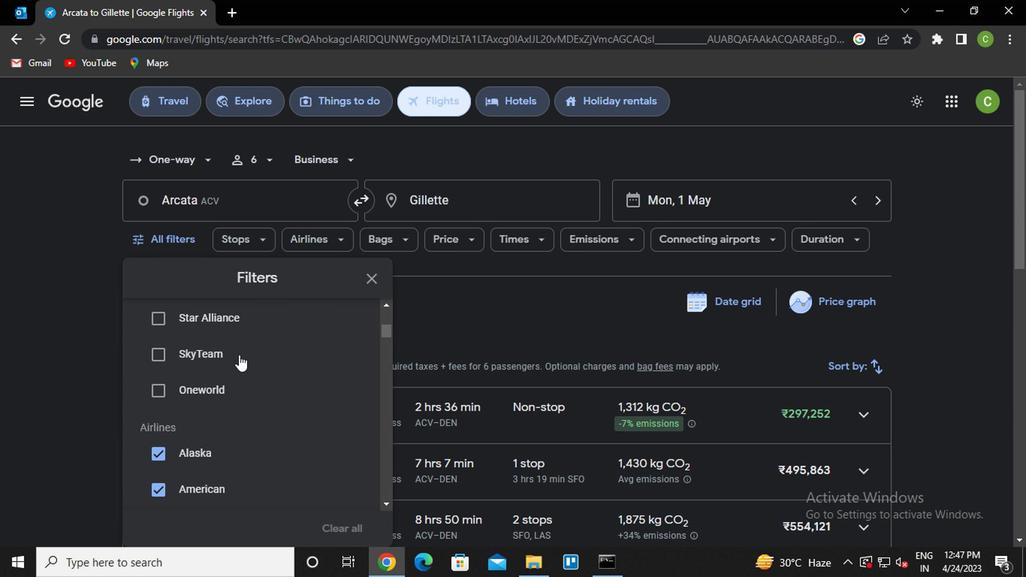 
Action: Mouse scrolled (237, 363) with delta (0, -1)
Screenshot: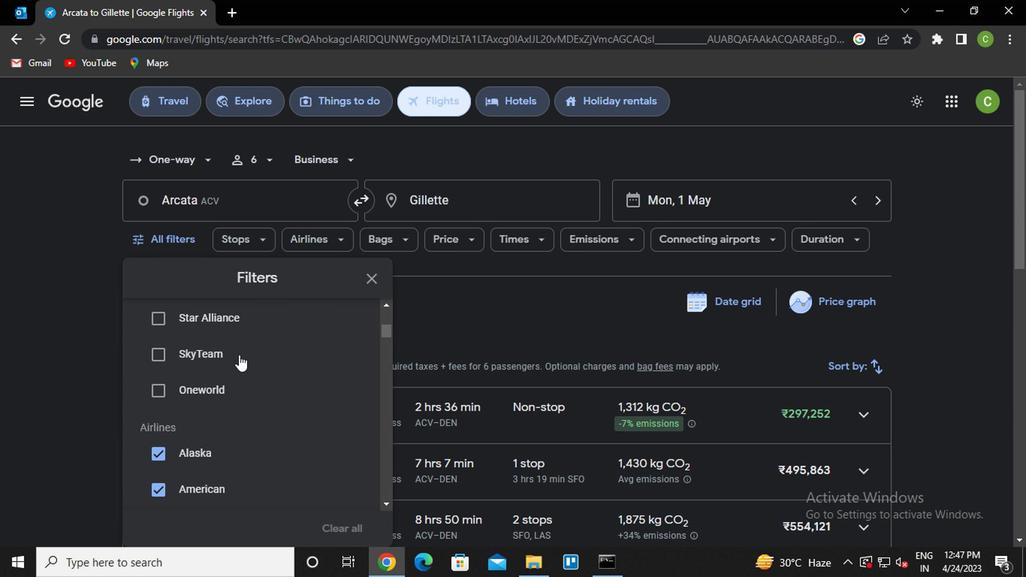 
Action: Mouse moved to (237, 379)
Screenshot: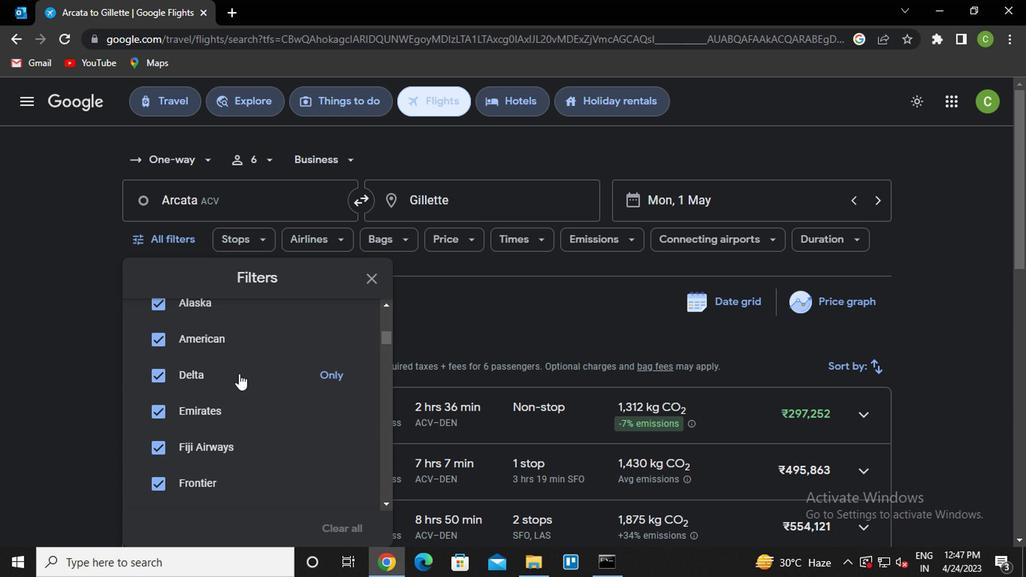
Action: Mouse scrolled (237, 378) with delta (0, -1)
Screenshot: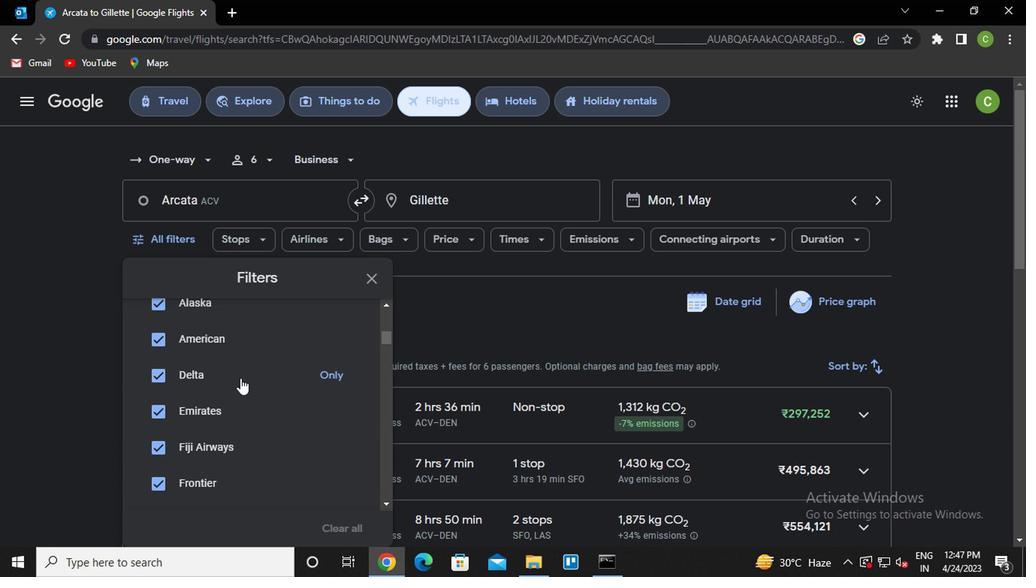 
Action: Mouse scrolled (237, 378) with delta (0, -1)
Screenshot: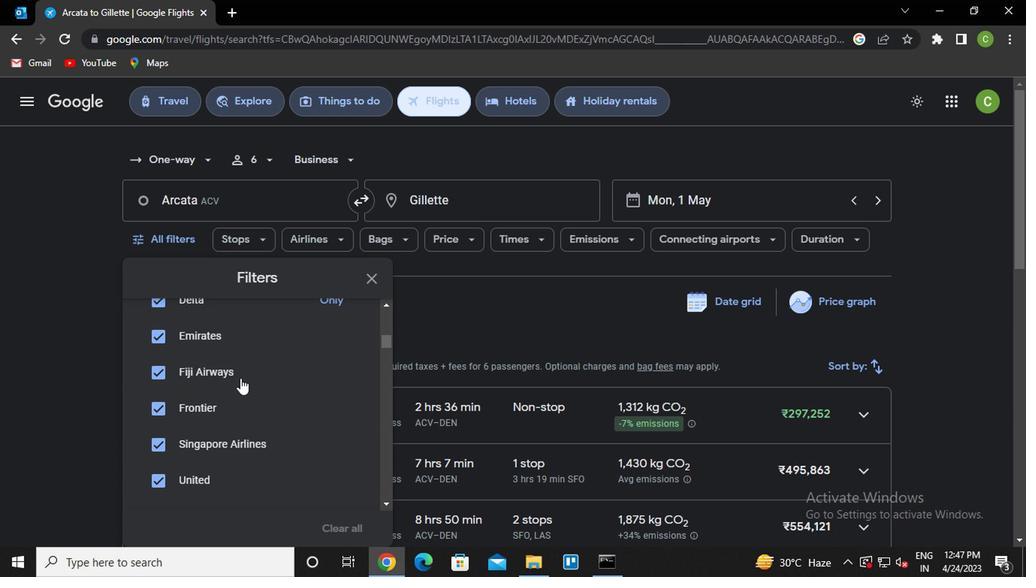 
Action: Mouse moved to (238, 384)
Screenshot: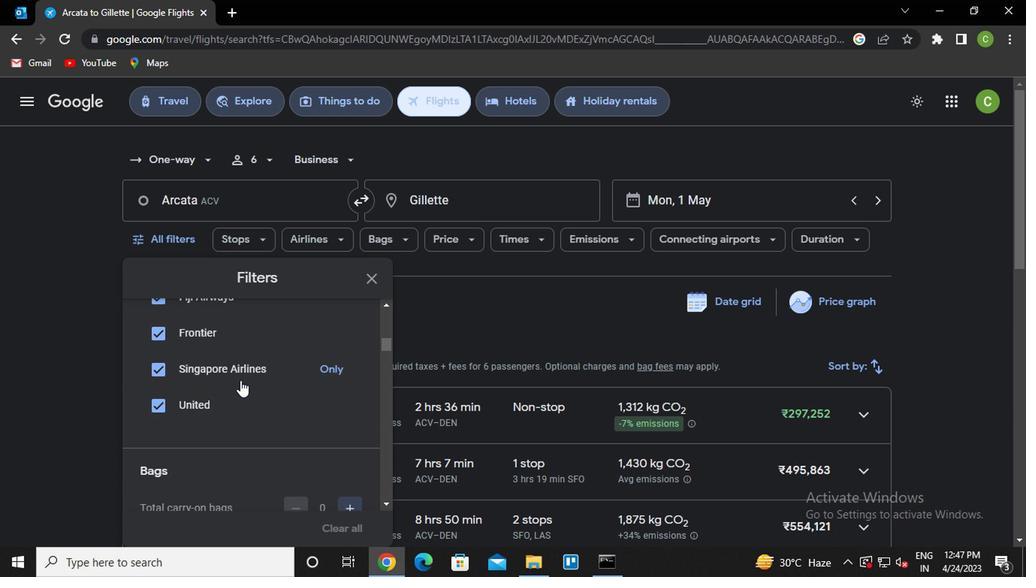 
Action: Mouse scrolled (238, 385) with delta (0, 0)
Screenshot: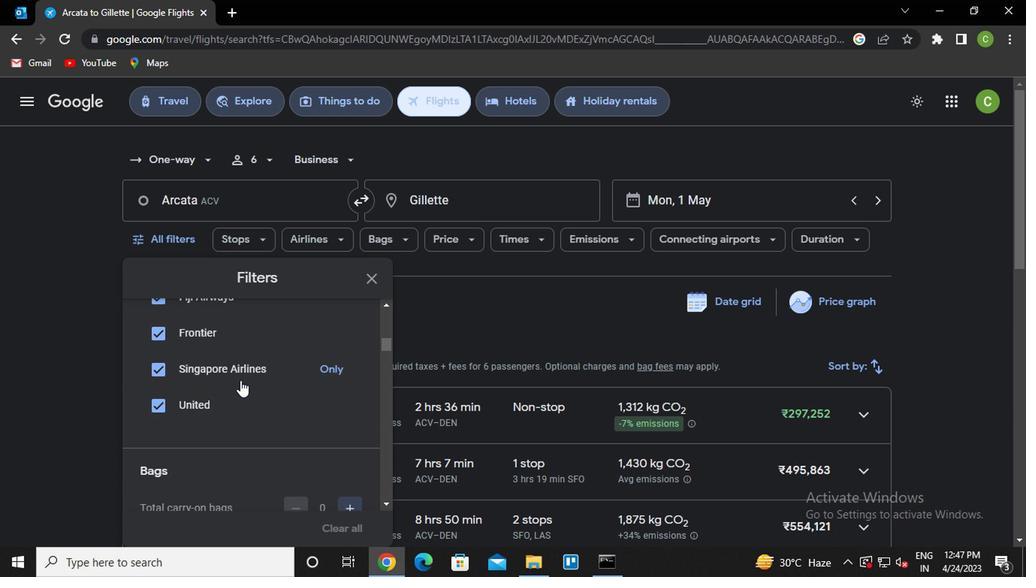 
Action: Mouse moved to (247, 397)
Screenshot: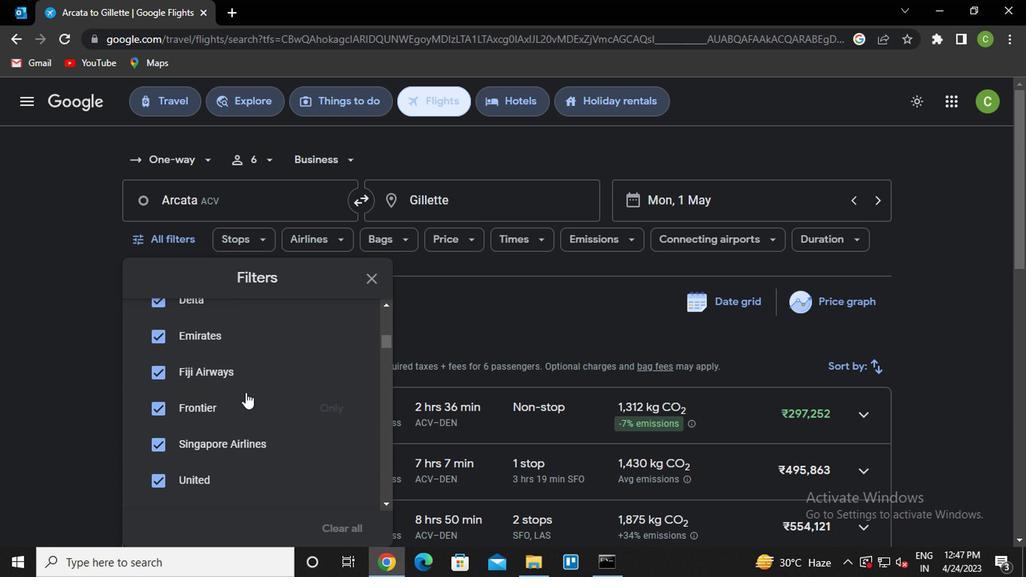 
Action: Mouse scrolled (247, 398) with delta (0, 0)
Screenshot: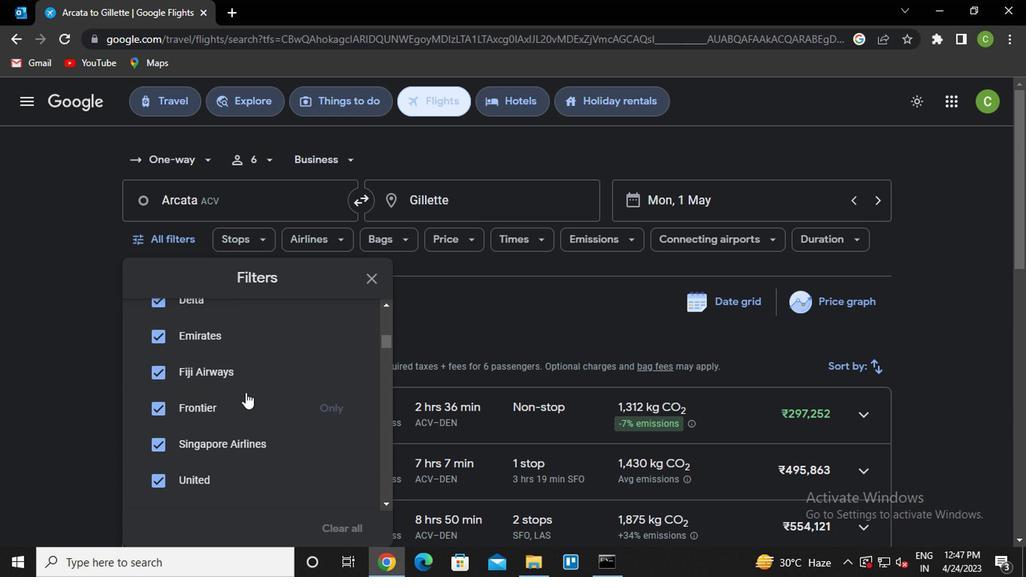
Action: Mouse moved to (251, 401)
Screenshot: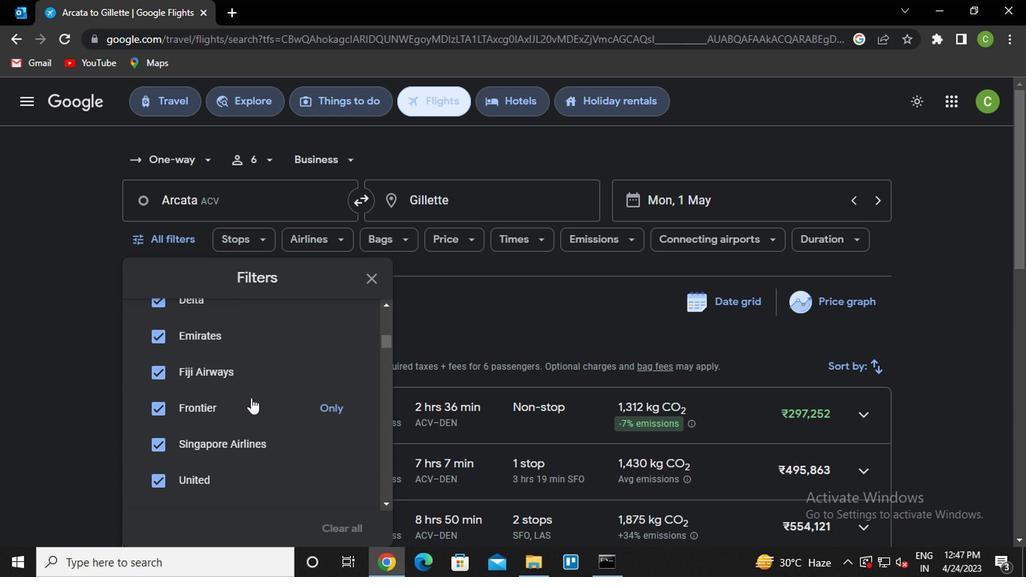 
Action: Mouse scrolled (251, 402) with delta (0, 0)
Screenshot: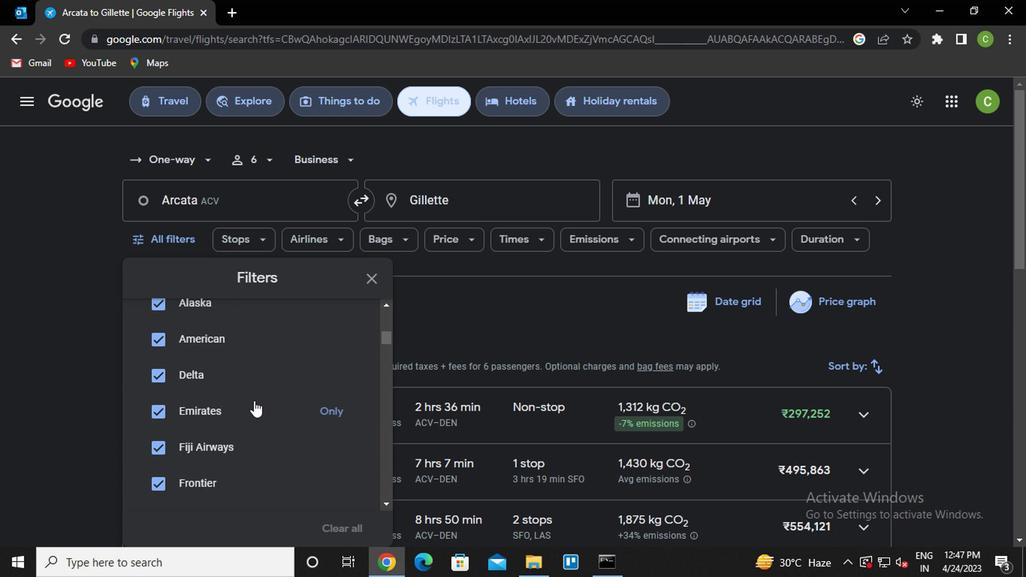 
Action: Mouse scrolled (251, 402) with delta (0, 0)
Screenshot: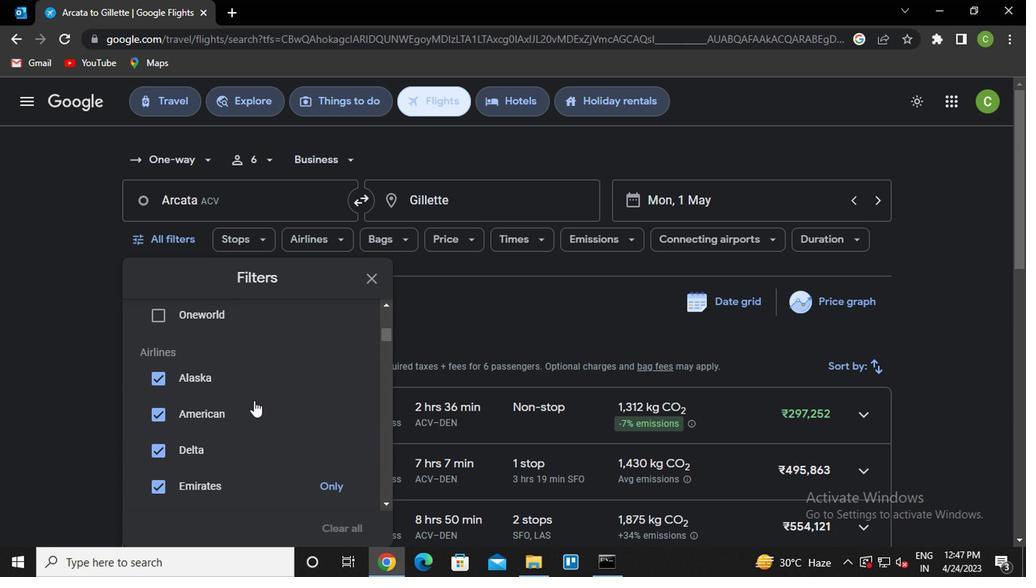 
Action: Mouse scrolled (251, 400) with delta (0, -1)
Screenshot: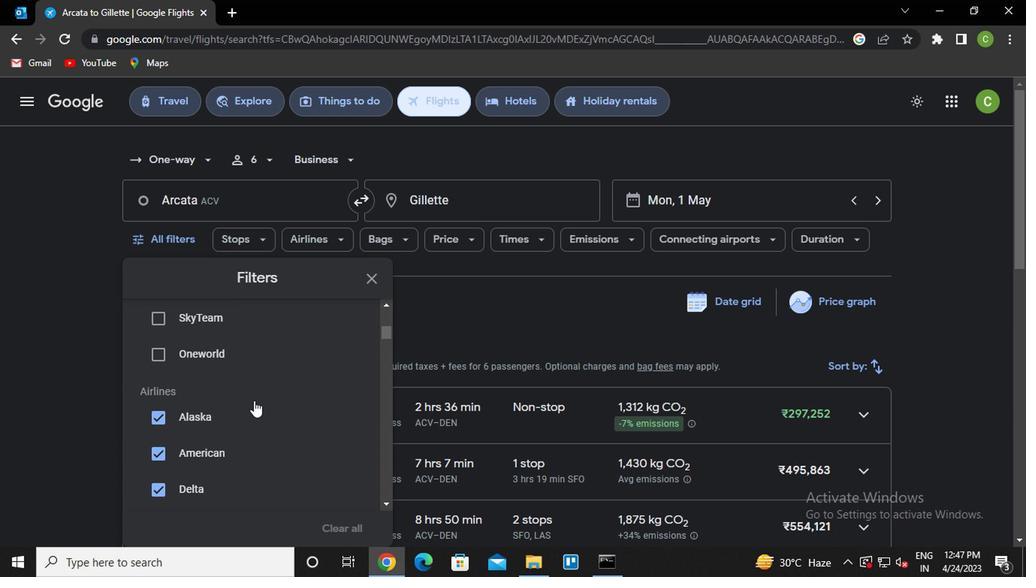 
Action: Mouse scrolled (251, 400) with delta (0, -1)
Screenshot: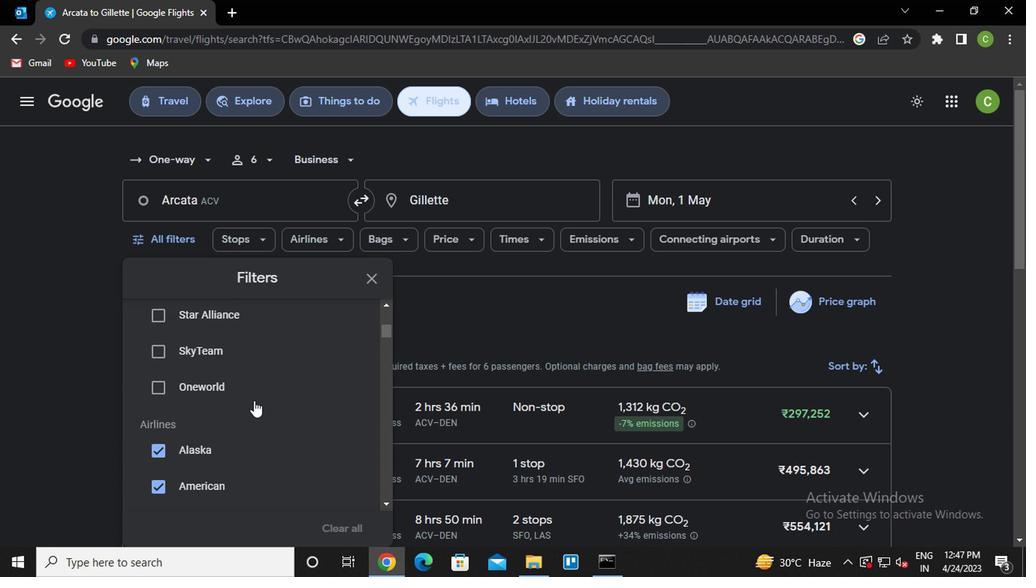 
Action: Mouse scrolled (251, 400) with delta (0, -1)
Screenshot: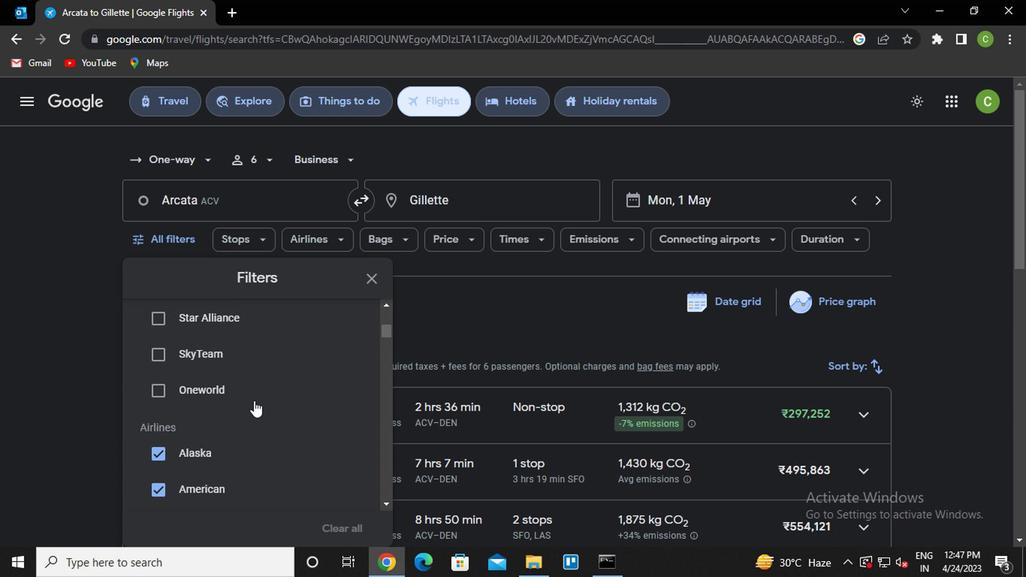 
Action: Mouse scrolled (251, 400) with delta (0, -1)
Screenshot: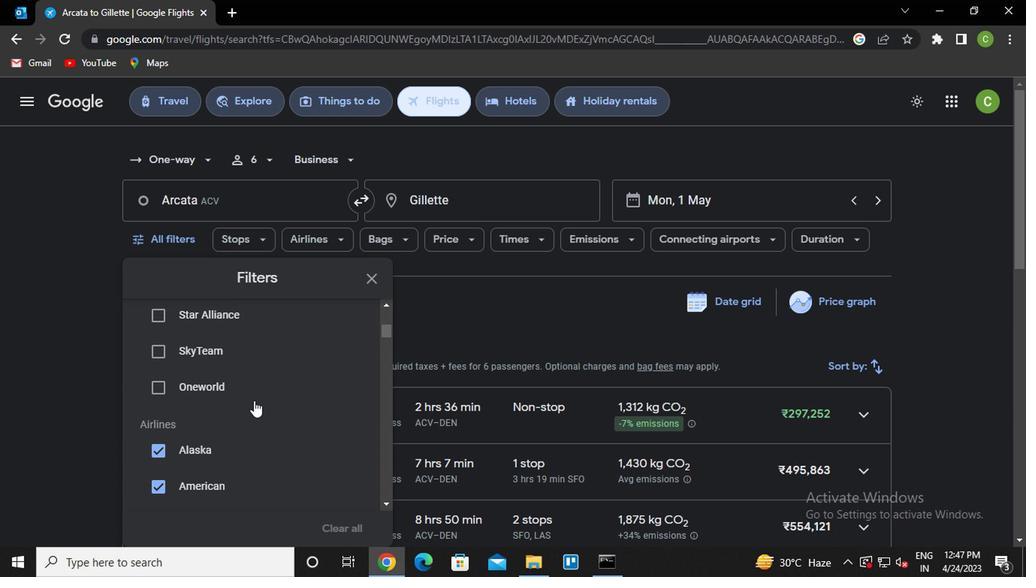 
Action: Mouse scrolled (251, 400) with delta (0, -1)
Screenshot: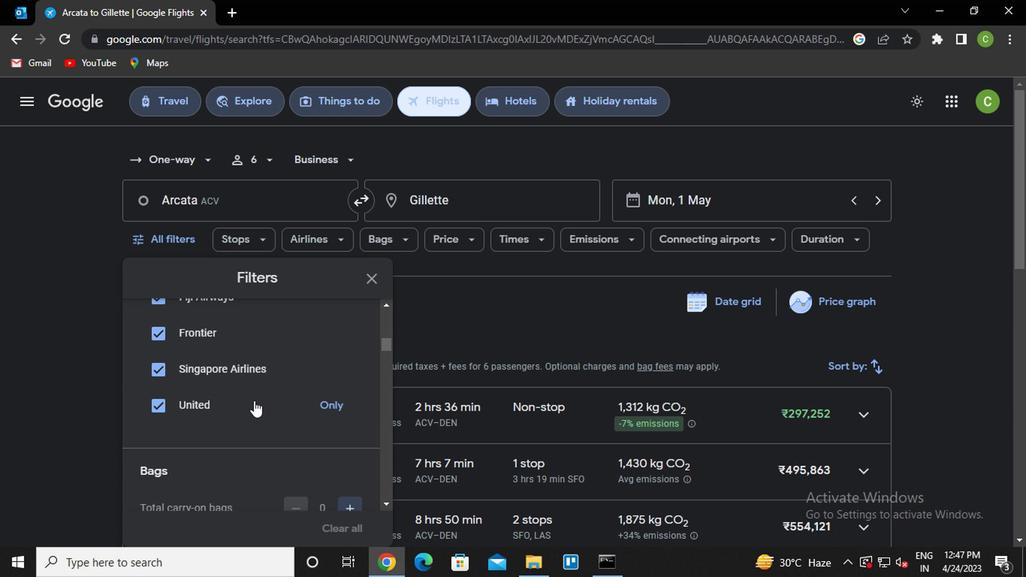 
Action: Mouse scrolled (251, 400) with delta (0, -1)
Screenshot: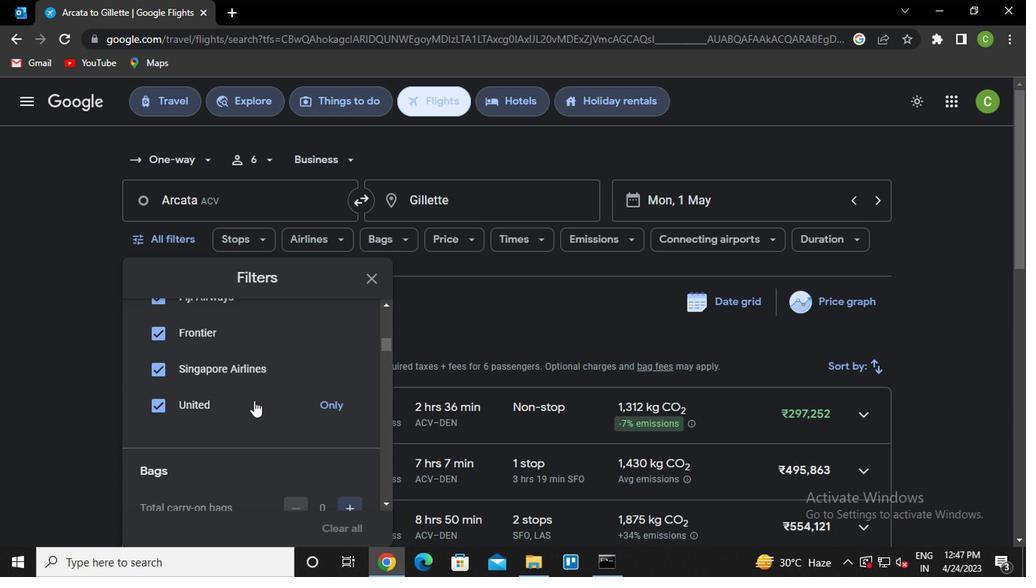 
Action: Mouse scrolled (251, 400) with delta (0, -1)
Screenshot: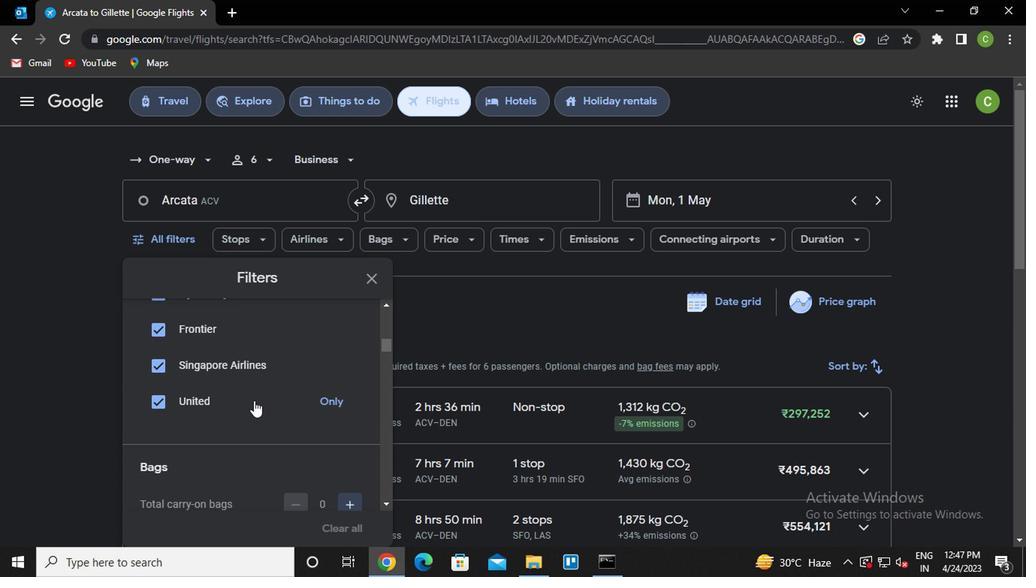 
Action: Mouse moved to (345, 325)
Screenshot: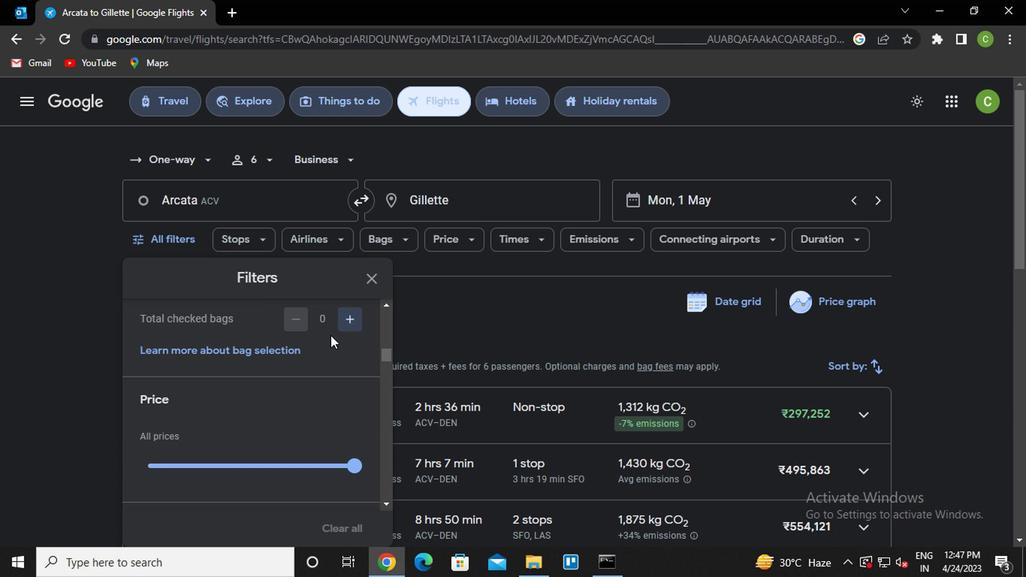 
Action: Mouse pressed left at (345, 325)
Screenshot: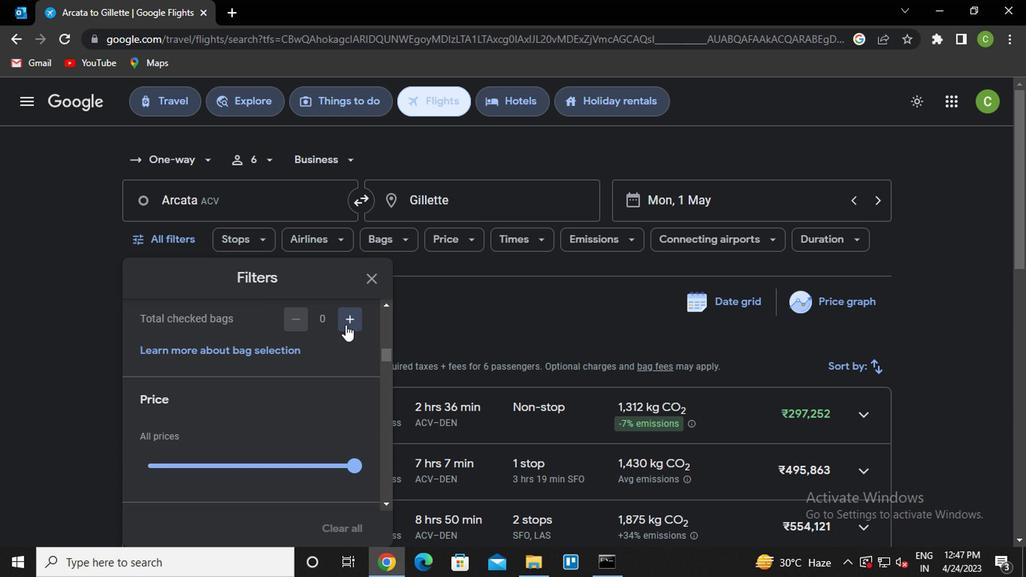 
Action: Mouse pressed left at (345, 325)
Screenshot: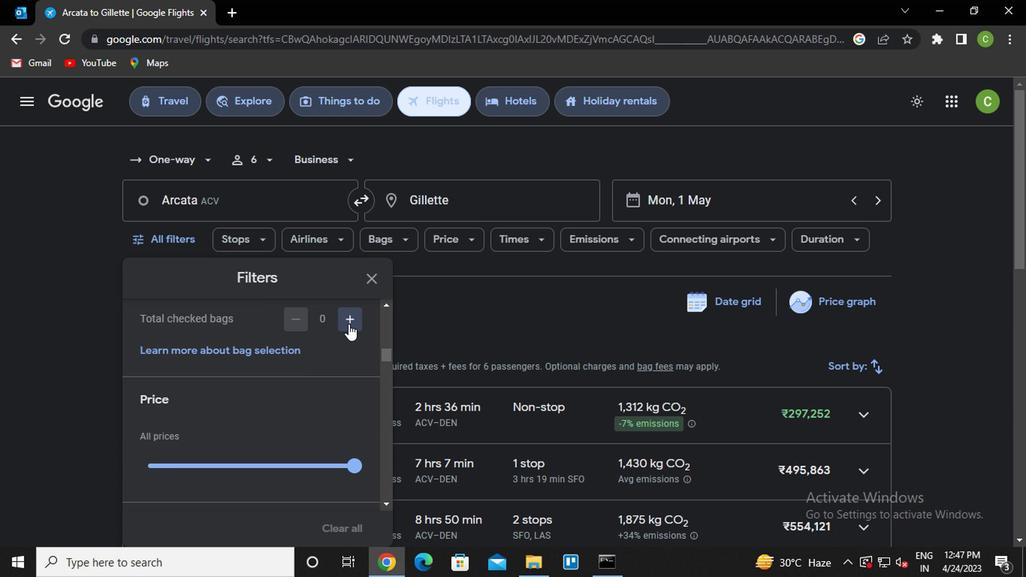 
Action: Mouse moved to (299, 378)
Screenshot: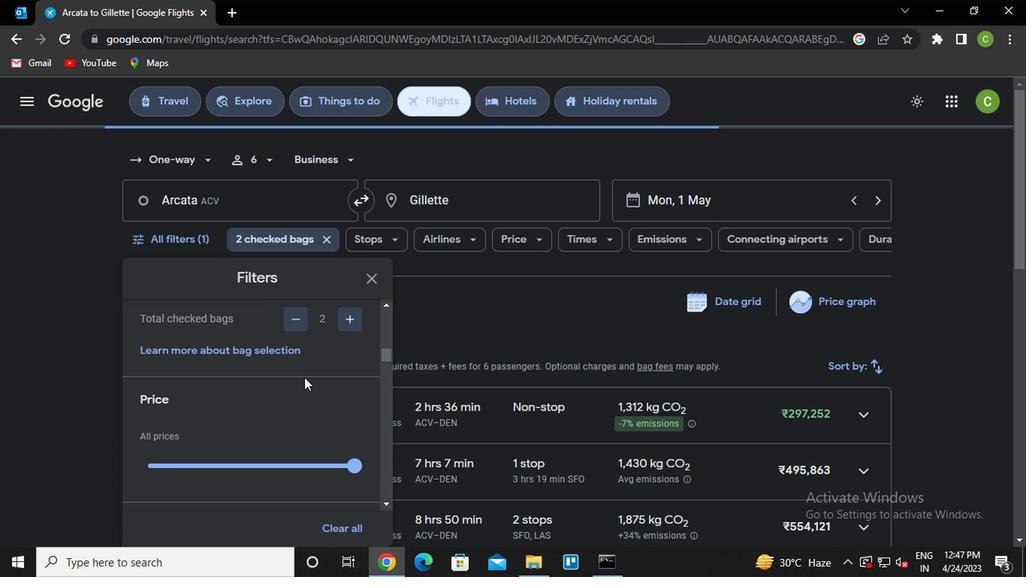 
Action: Mouse scrolled (299, 377) with delta (0, 0)
Screenshot: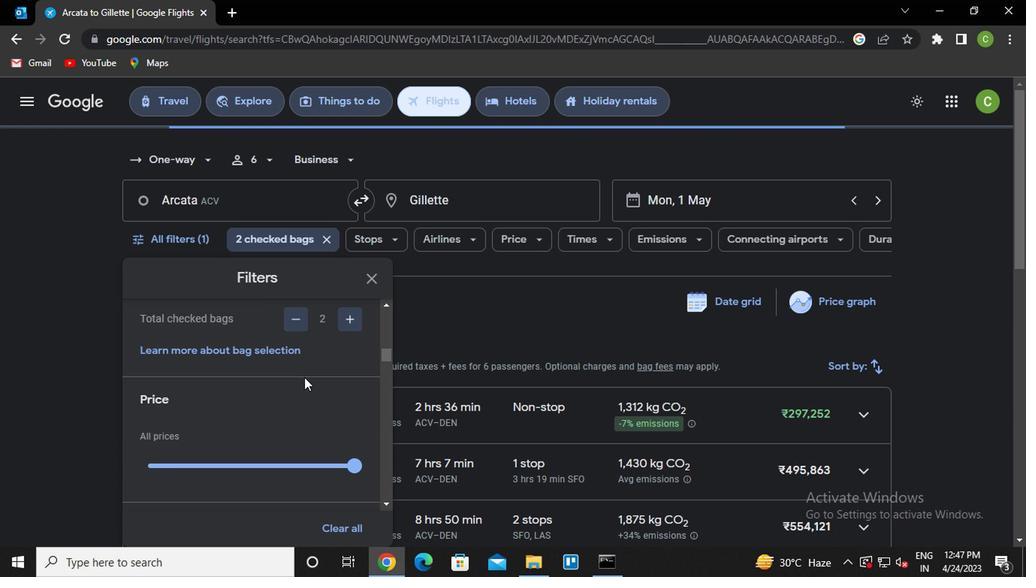 
Action: Mouse scrolled (299, 377) with delta (0, 0)
Screenshot: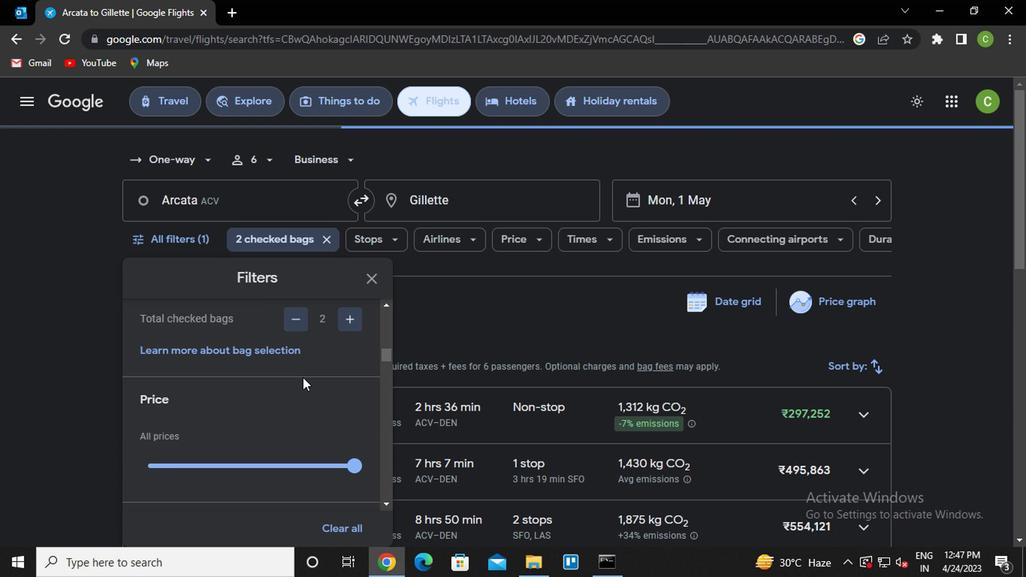 
Action: Mouse moved to (343, 331)
Screenshot: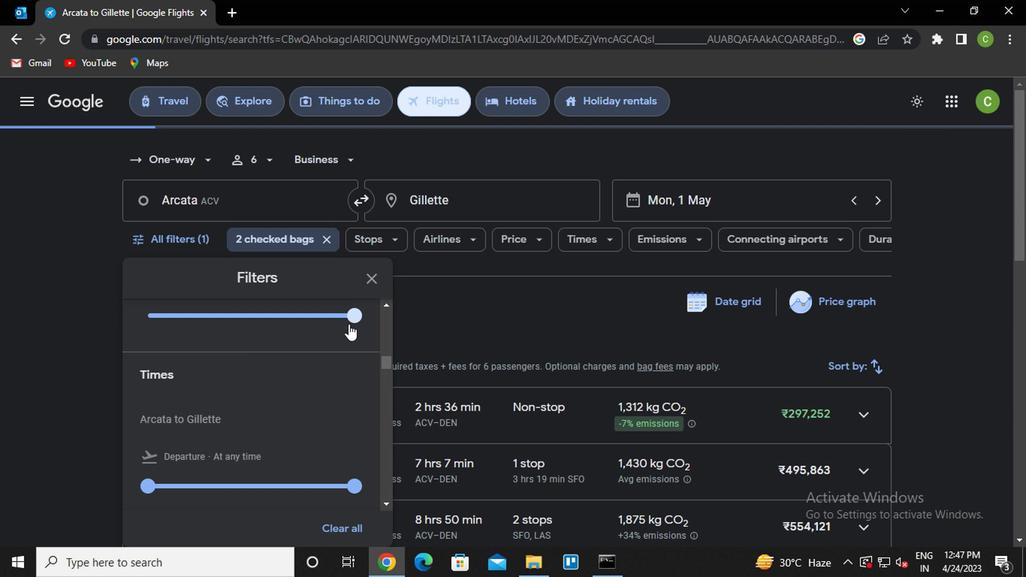 
Action: Mouse scrolled (343, 332) with delta (0, 1)
Screenshot: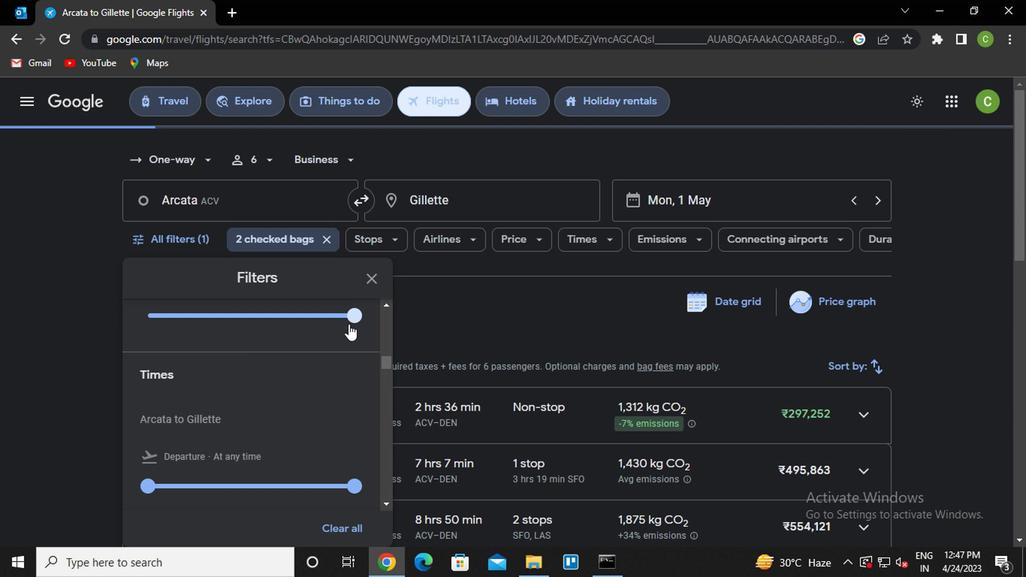 
Action: Mouse moved to (349, 388)
Screenshot: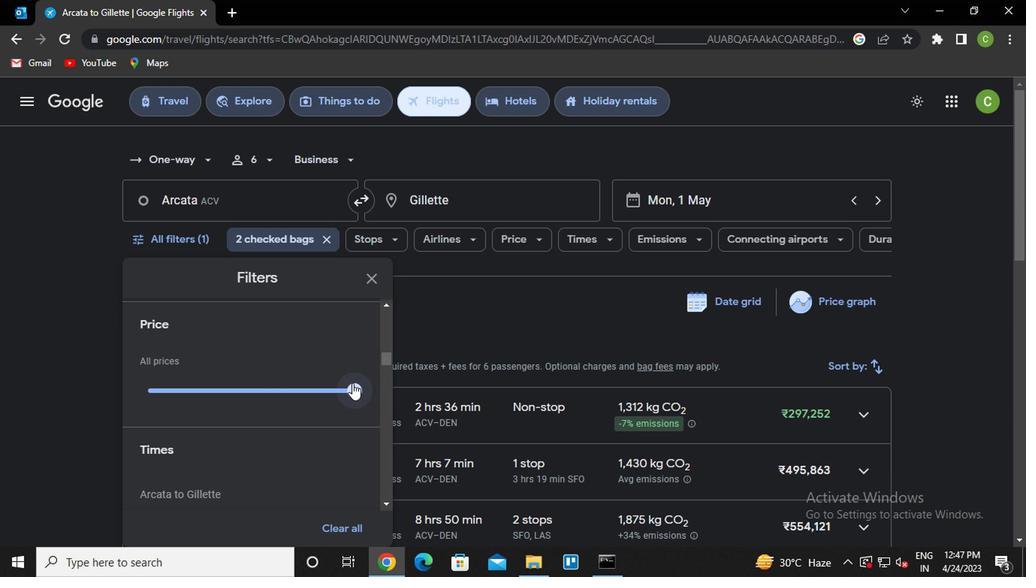 
Action: Mouse pressed left at (349, 388)
Screenshot: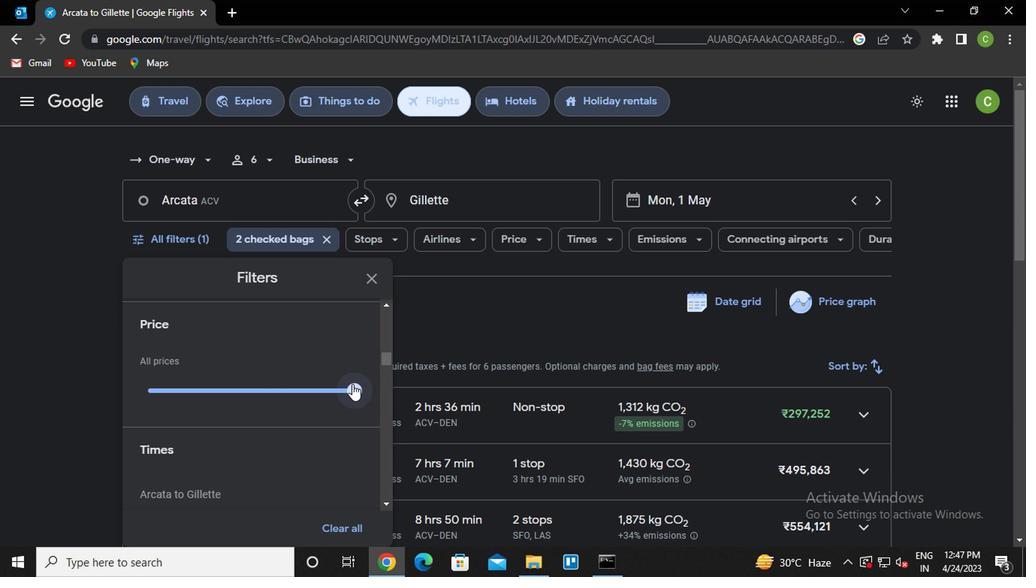 
Action: Mouse moved to (236, 376)
Screenshot: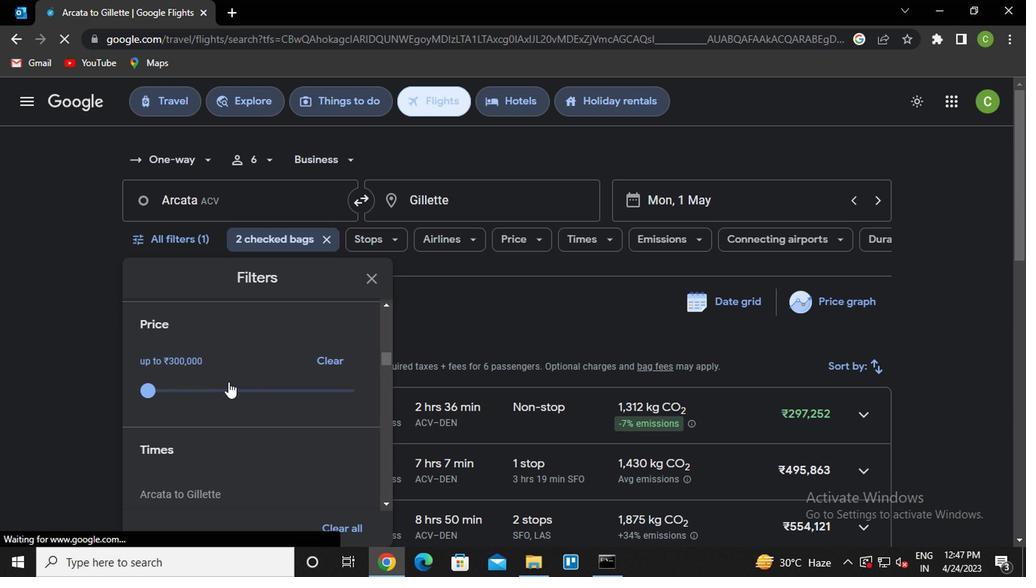 
Action: Mouse scrolled (236, 375) with delta (0, -1)
Screenshot: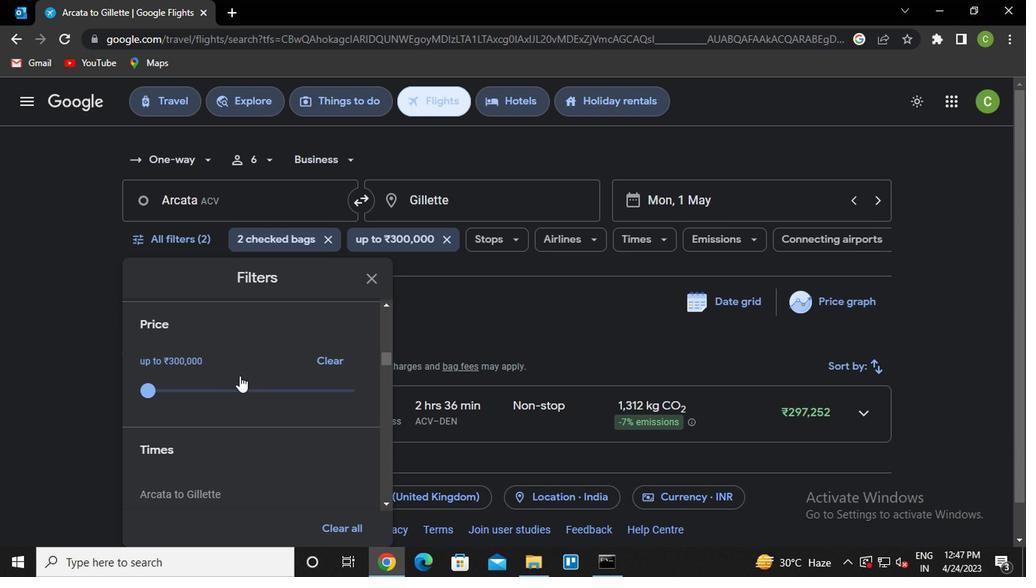 
Action: Mouse scrolled (236, 375) with delta (0, -1)
Screenshot: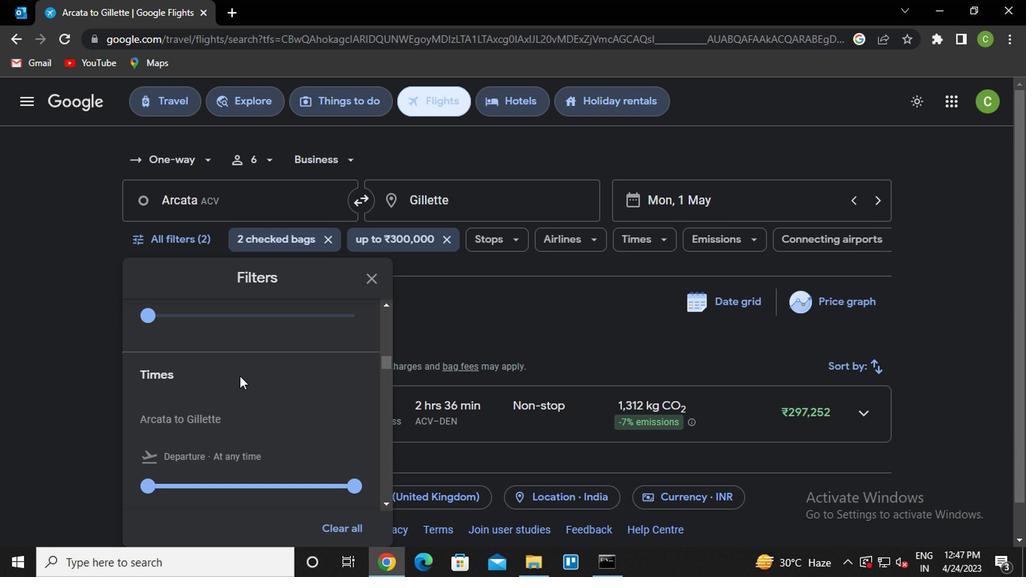 
Action: Mouse moved to (148, 405)
Screenshot: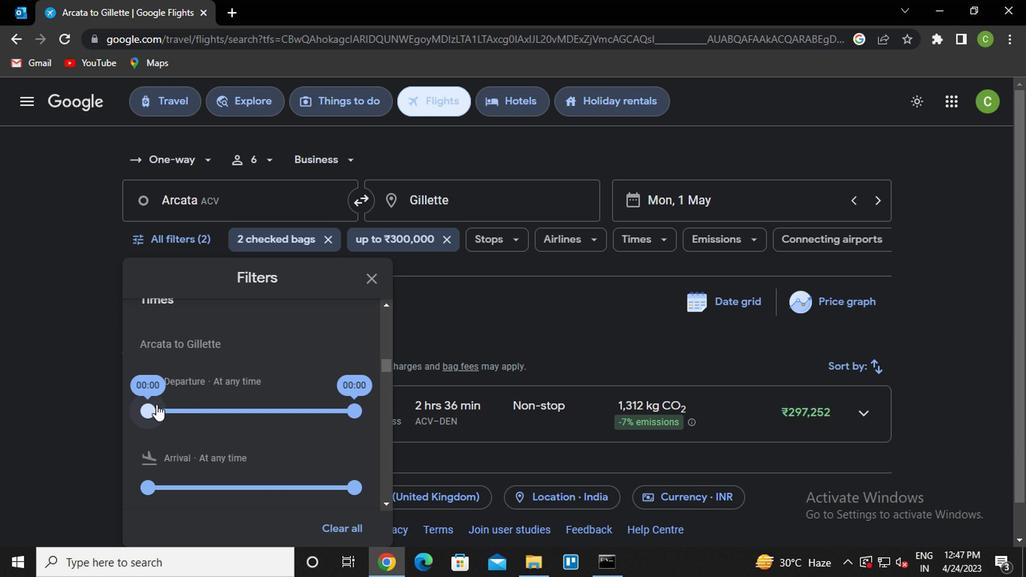 
Action: Mouse pressed left at (148, 405)
Screenshot: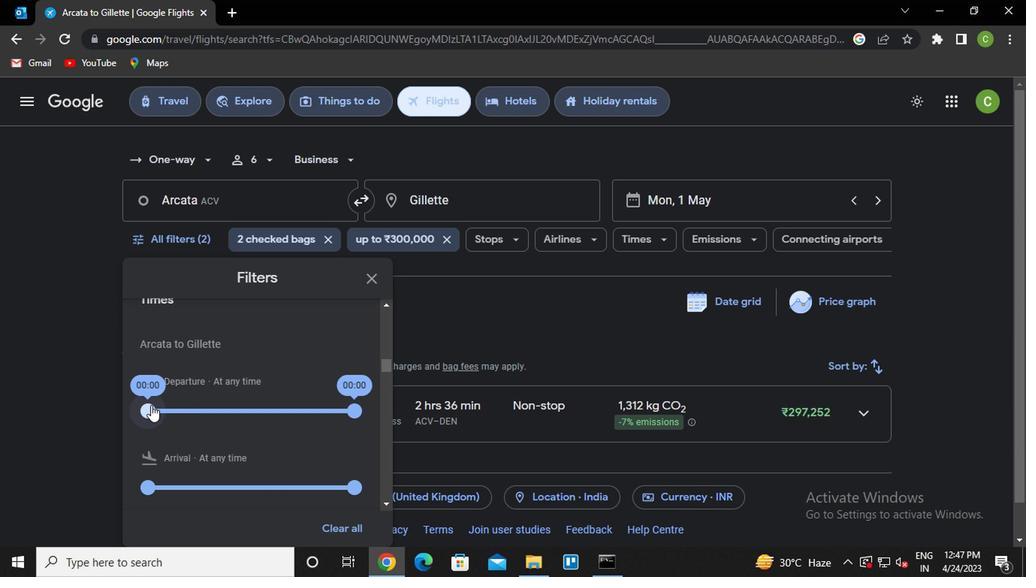 
Action: Mouse moved to (367, 276)
Screenshot: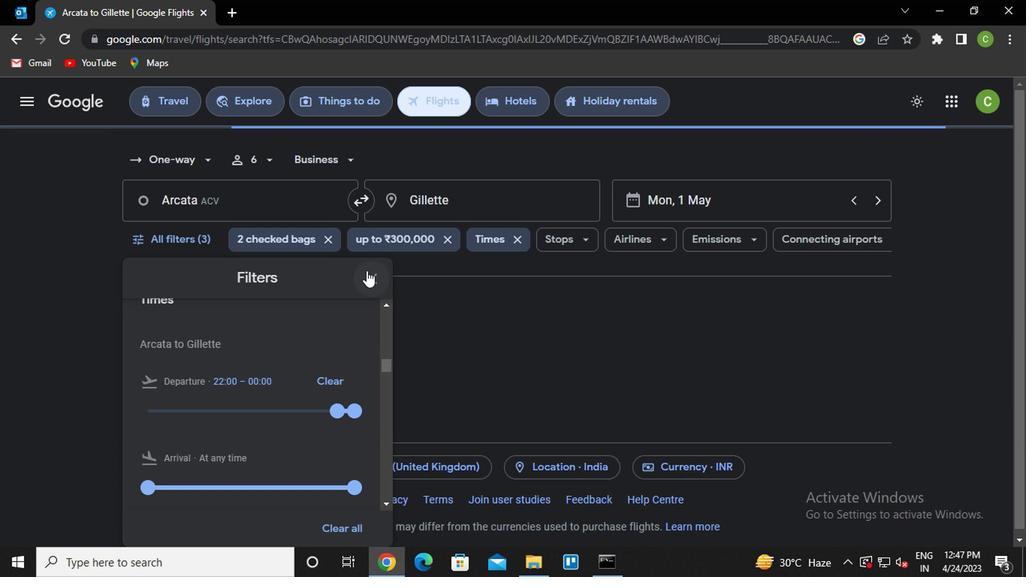 
Action: Mouse pressed left at (367, 276)
Screenshot: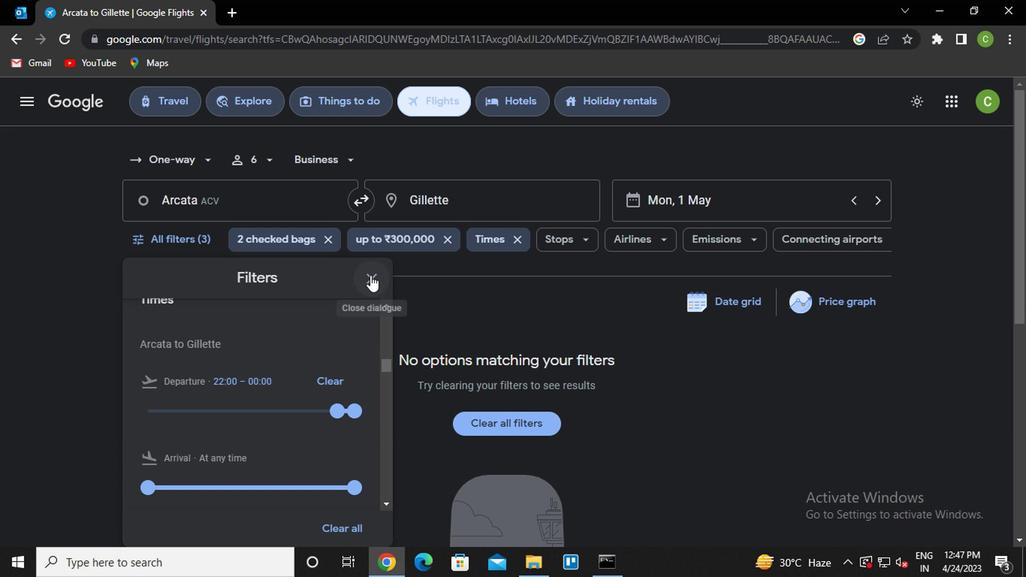 
Action: Mouse moved to (556, 399)
Screenshot: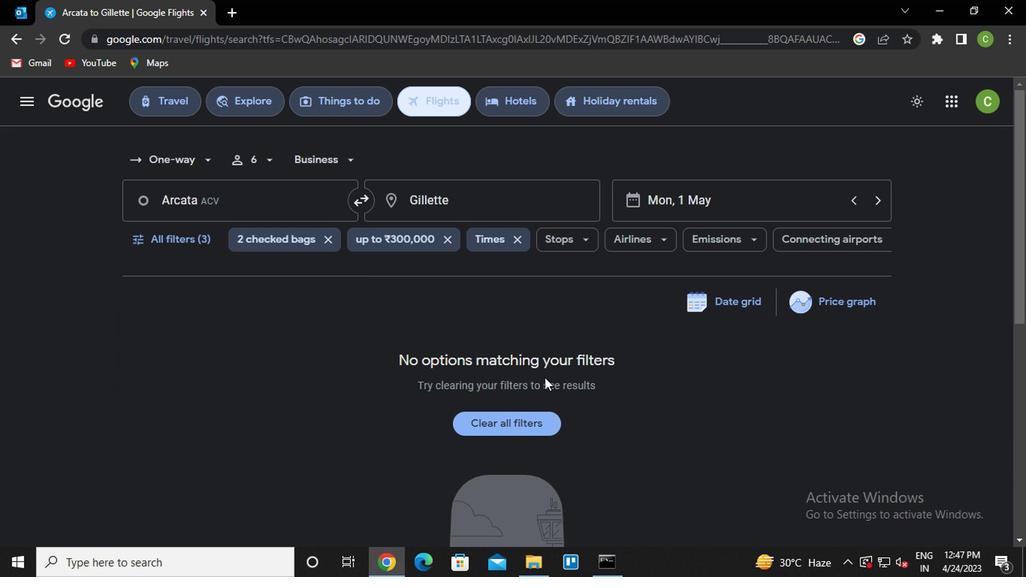 
